 Task: Create a due date automation trigger when advanced on, on the monday before a card is due add fields with custom field "Resume" set to a date less than 1 days ago at 11:00 AM.
Action: Mouse moved to (1049, 305)
Screenshot: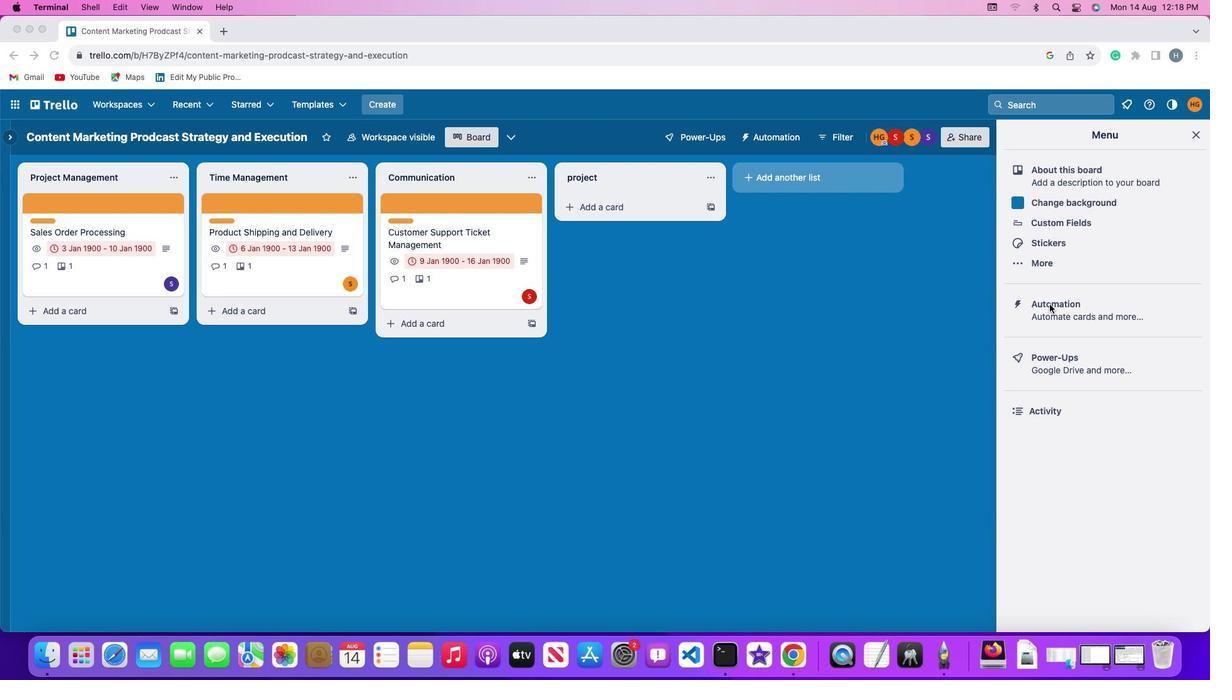 
Action: Mouse pressed left at (1049, 305)
Screenshot: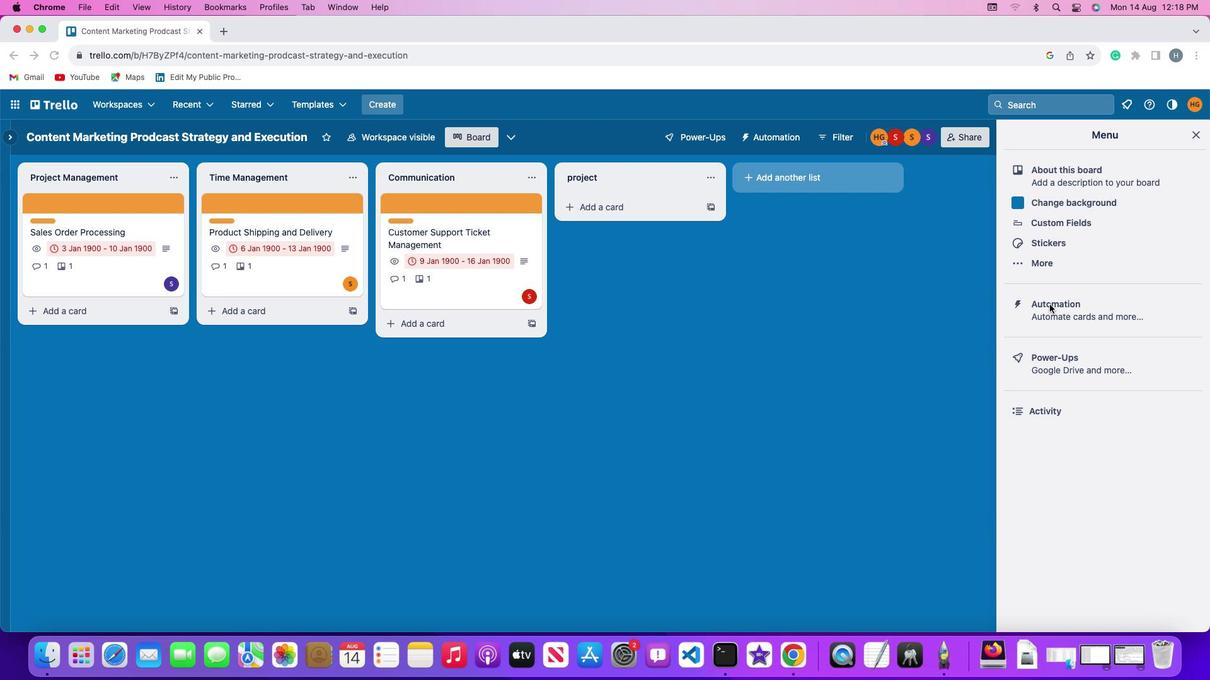 
Action: Mouse pressed left at (1049, 305)
Screenshot: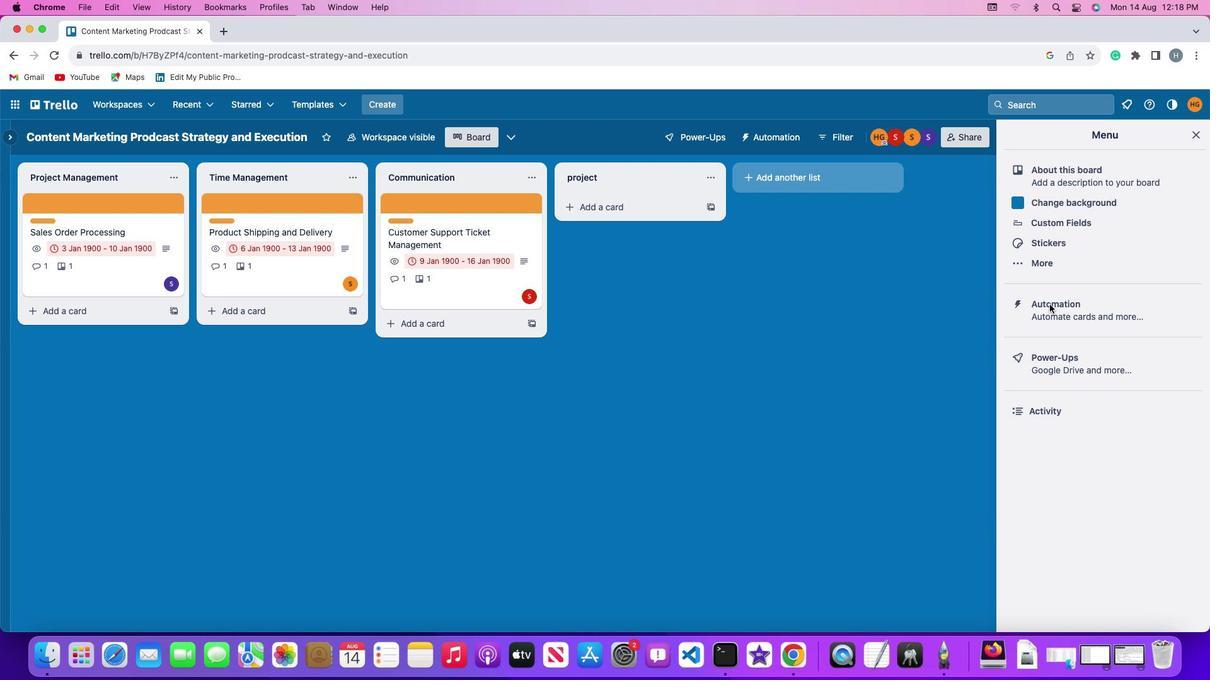 
Action: Mouse moved to (63, 298)
Screenshot: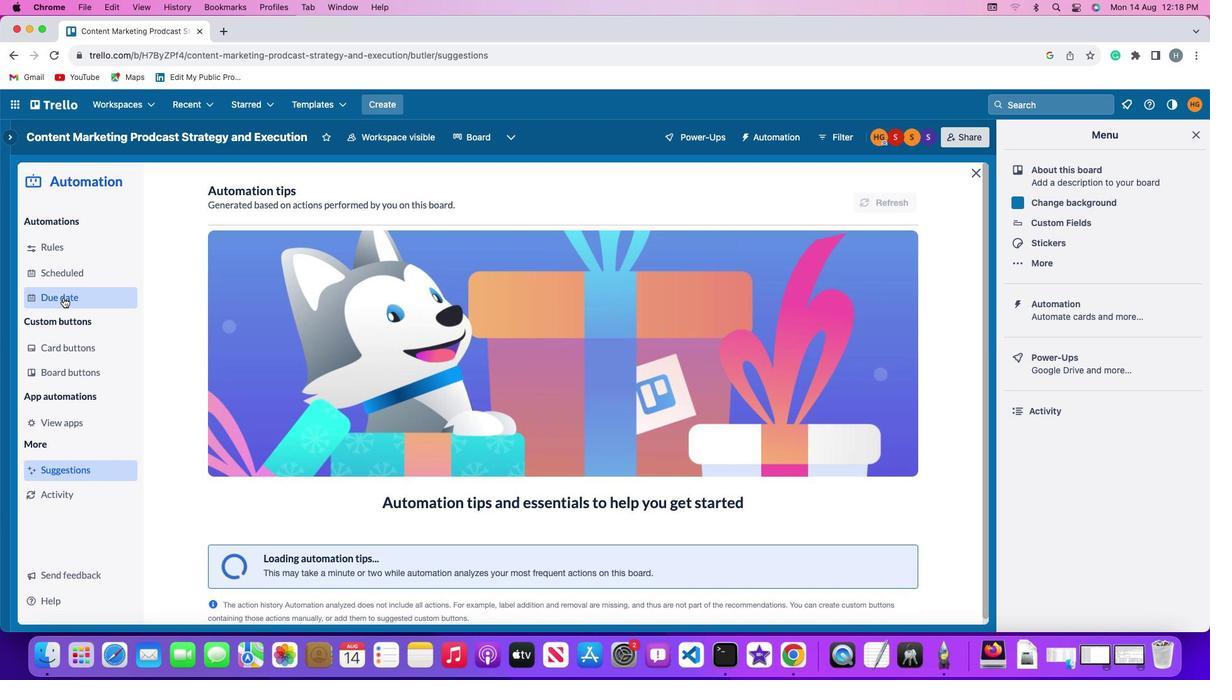 
Action: Mouse pressed left at (63, 298)
Screenshot: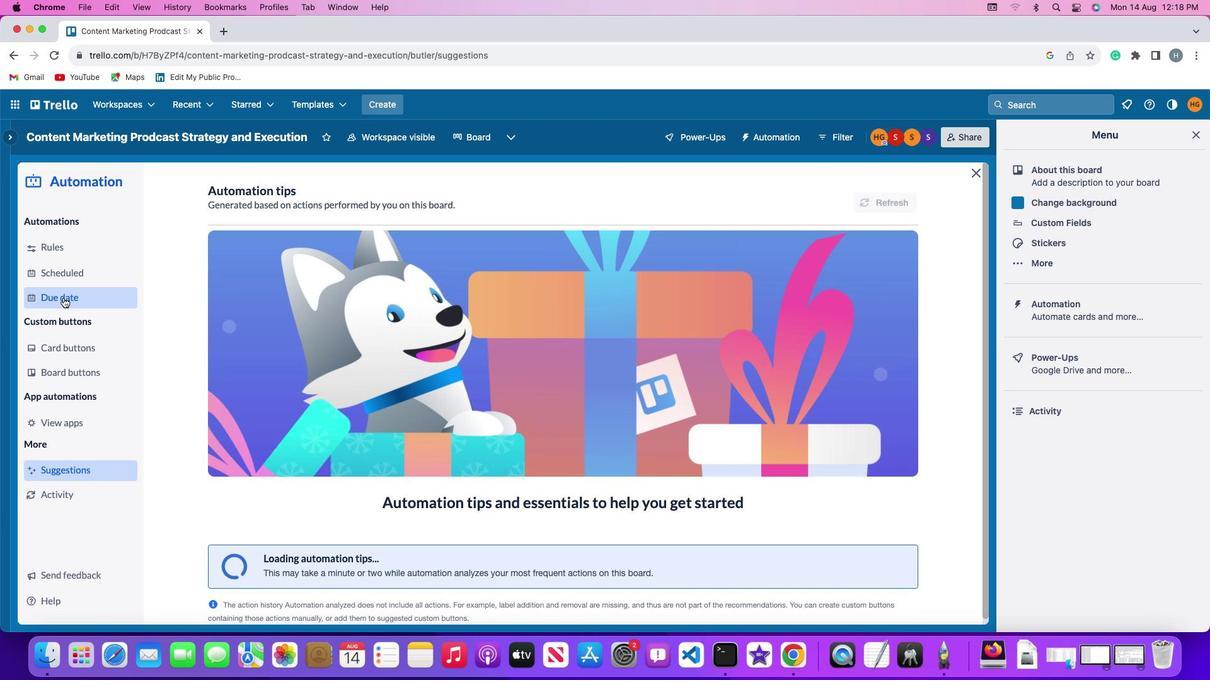 
Action: Mouse moved to (832, 194)
Screenshot: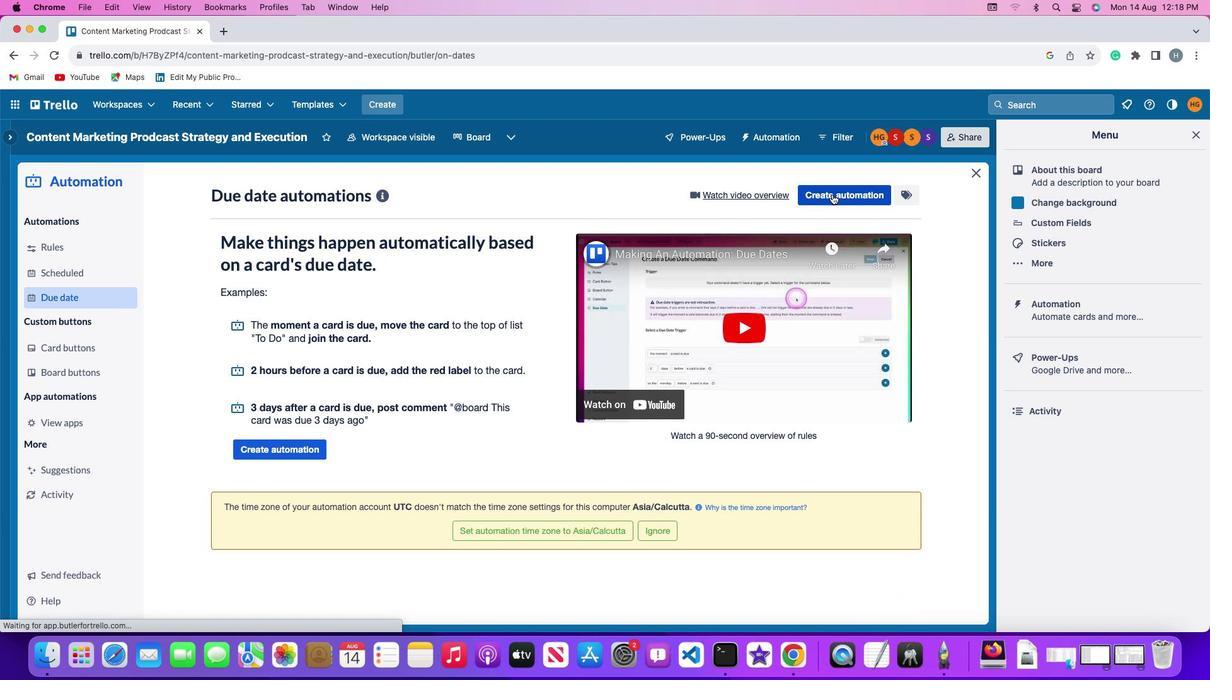
Action: Mouse pressed left at (832, 194)
Screenshot: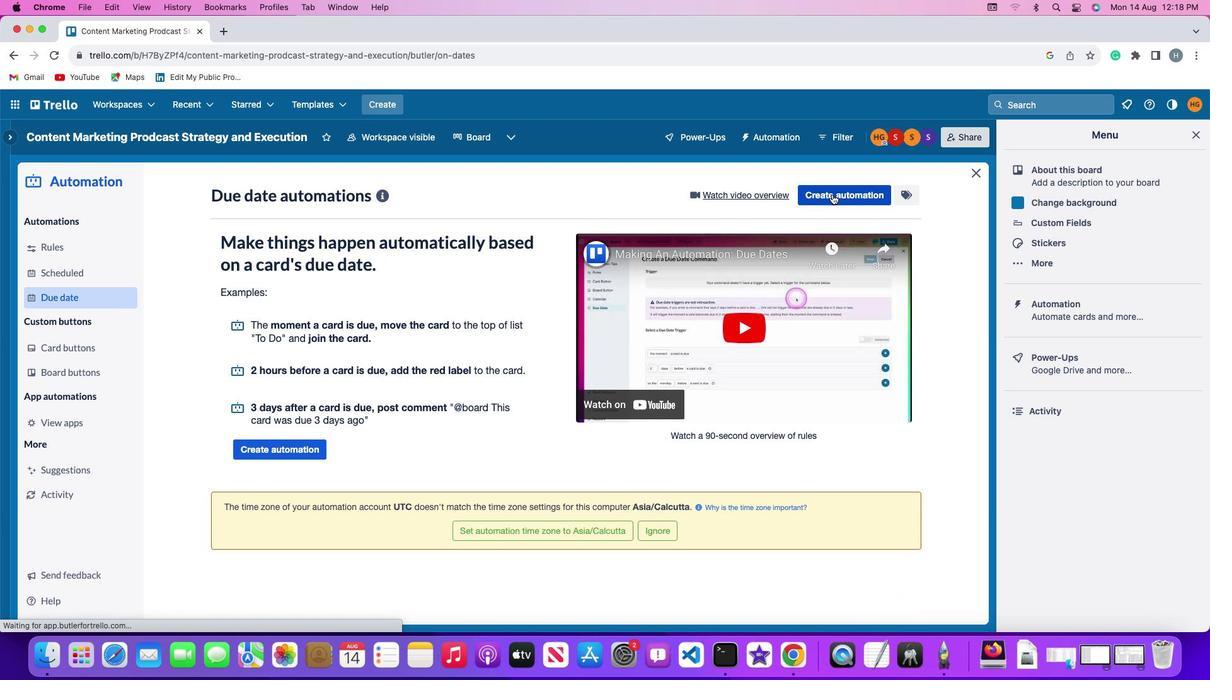 
Action: Mouse moved to (244, 320)
Screenshot: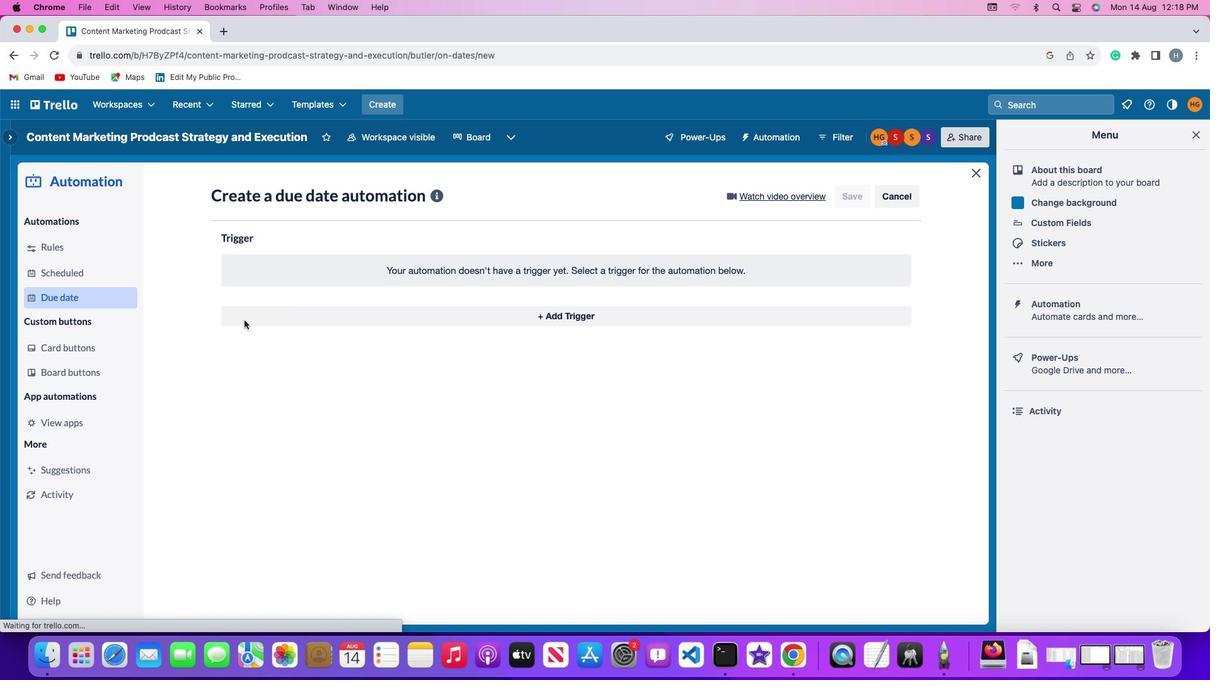 
Action: Mouse pressed left at (244, 320)
Screenshot: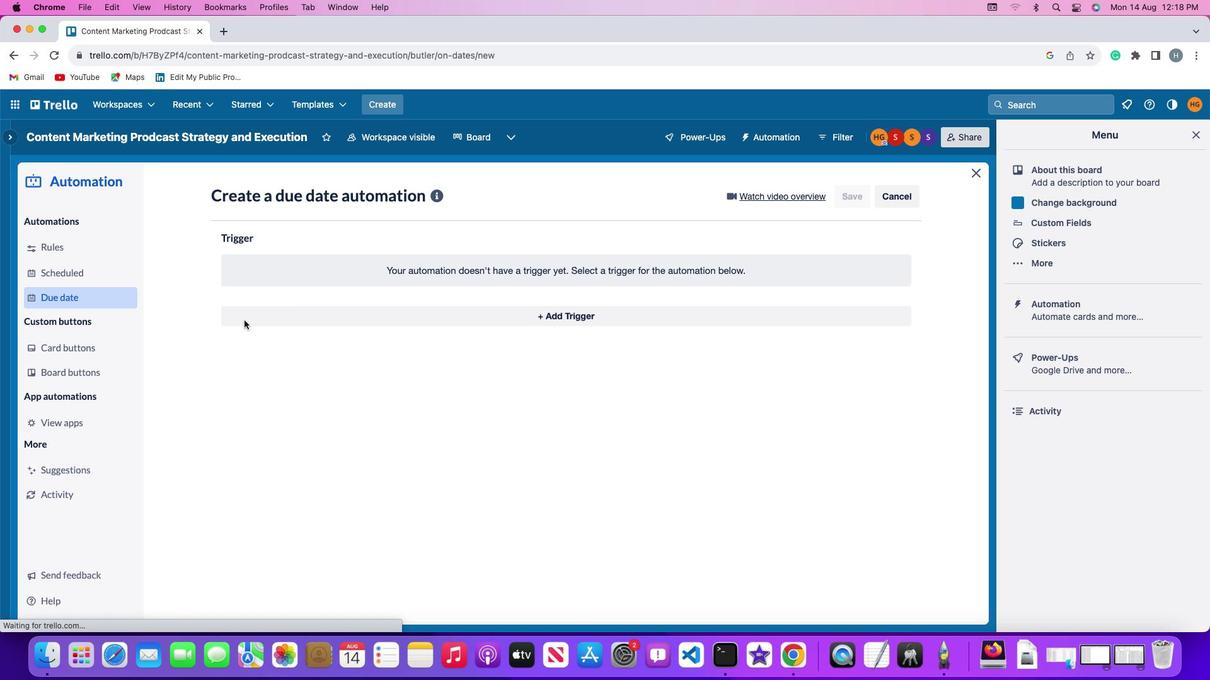 
Action: Mouse moved to (289, 545)
Screenshot: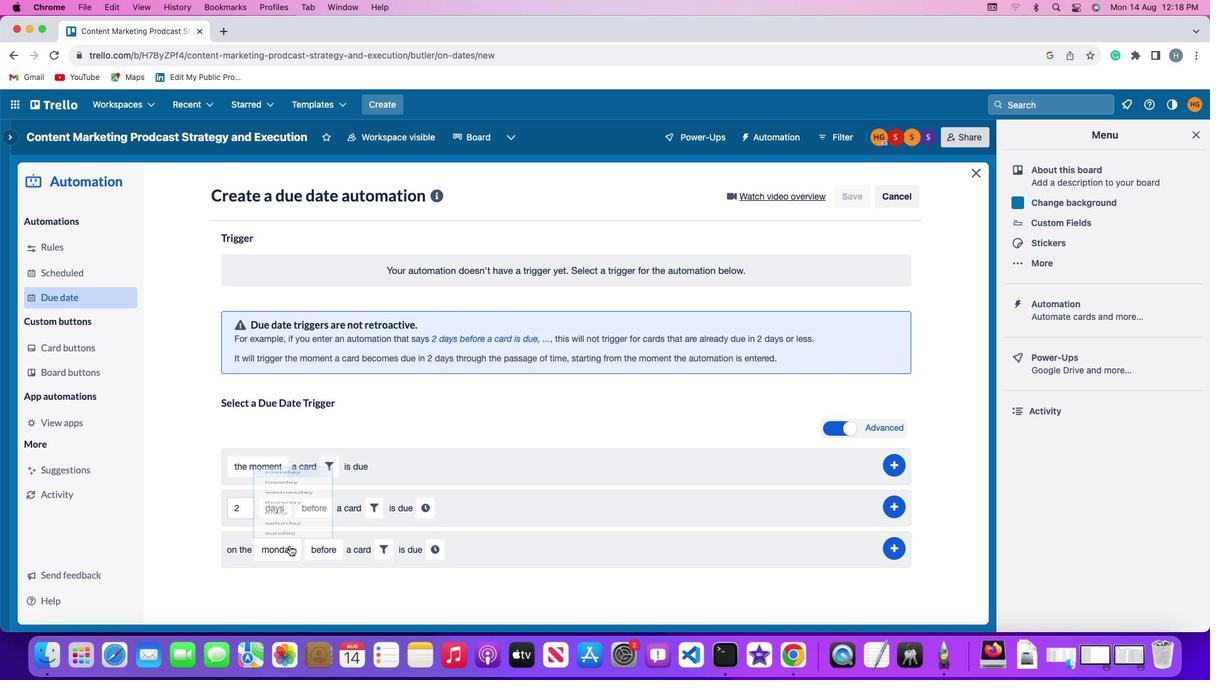 
Action: Mouse pressed left at (289, 545)
Screenshot: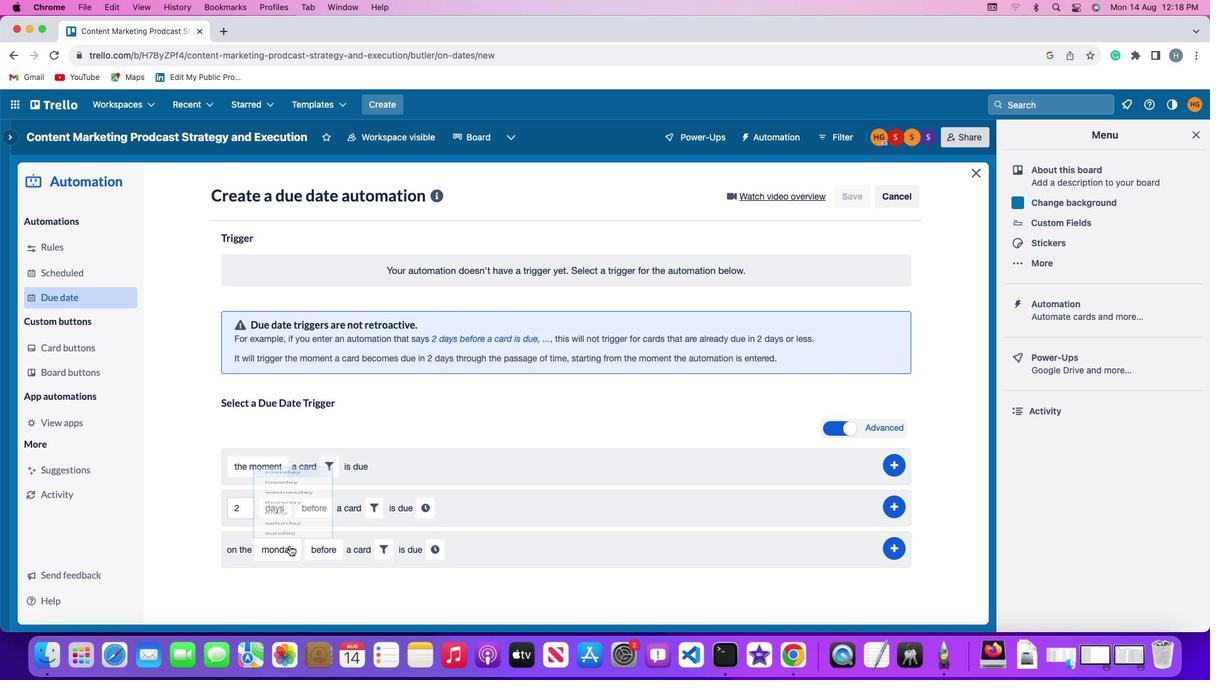 
Action: Mouse moved to (298, 376)
Screenshot: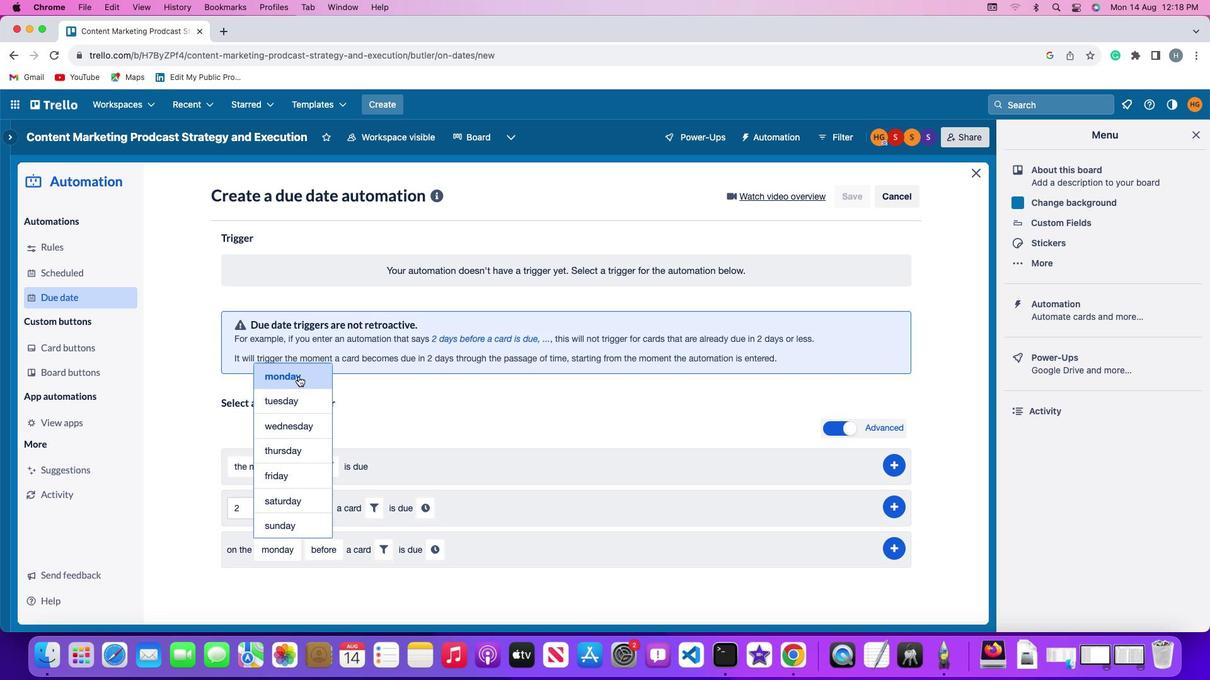 
Action: Mouse pressed left at (298, 376)
Screenshot: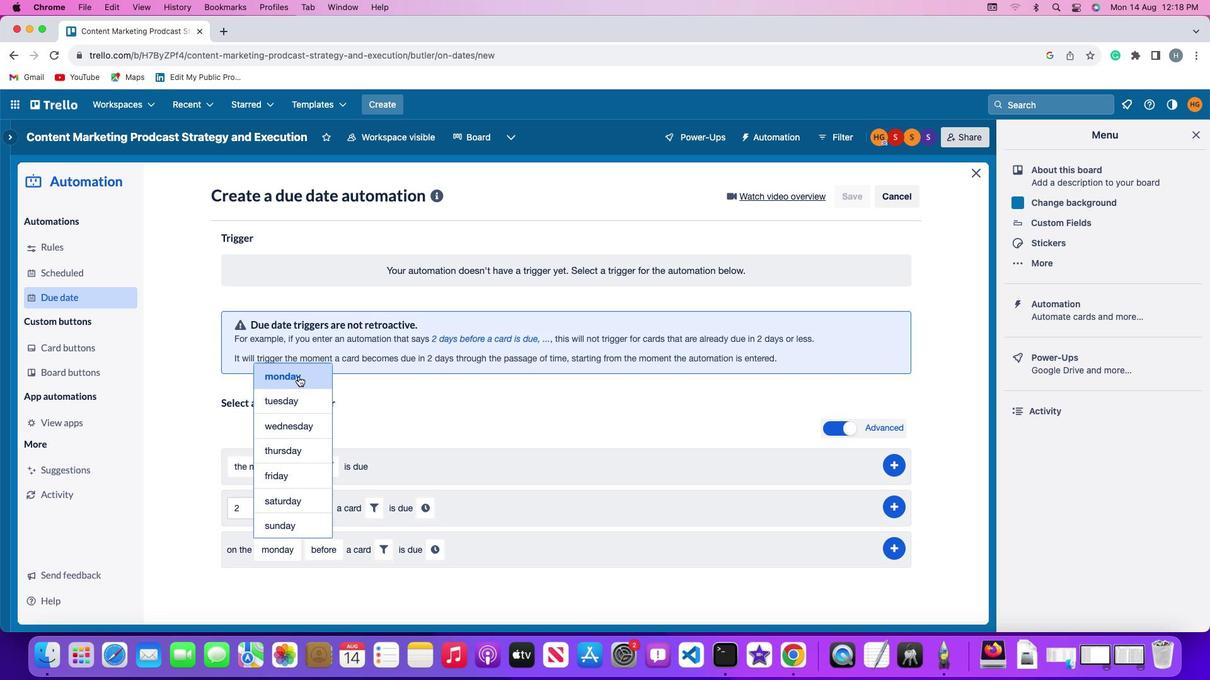 
Action: Mouse moved to (321, 550)
Screenshot: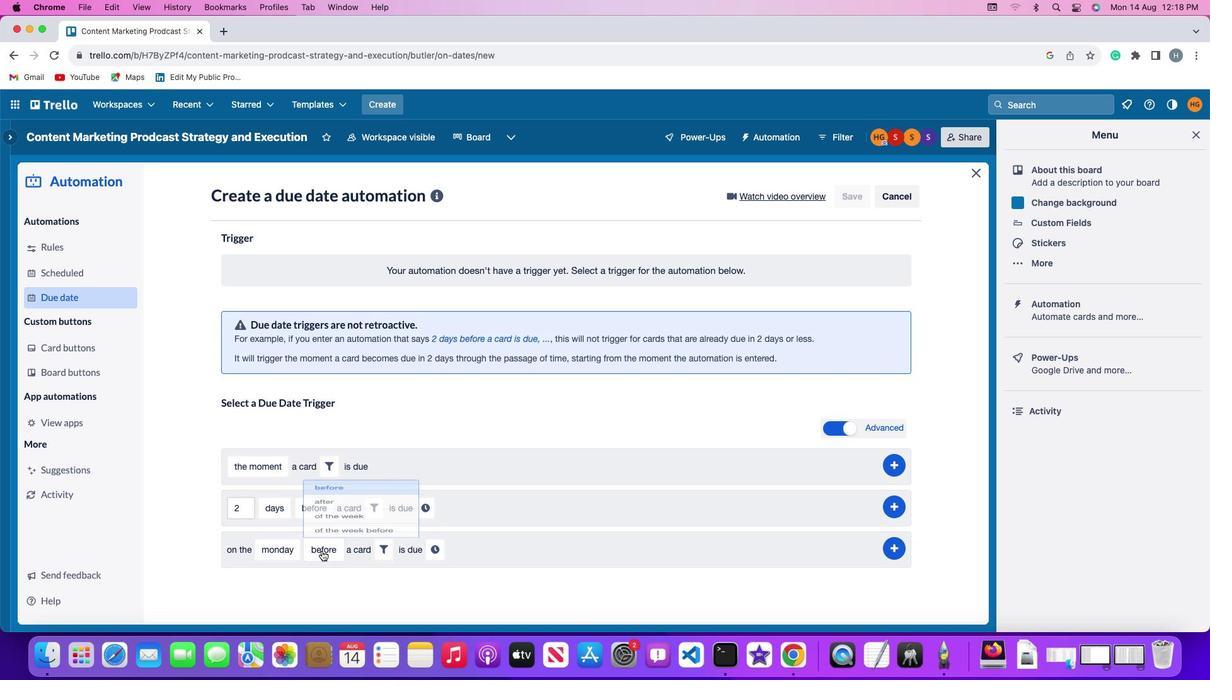
Action: Mouse pressed left at (321, 550)
Screenshot: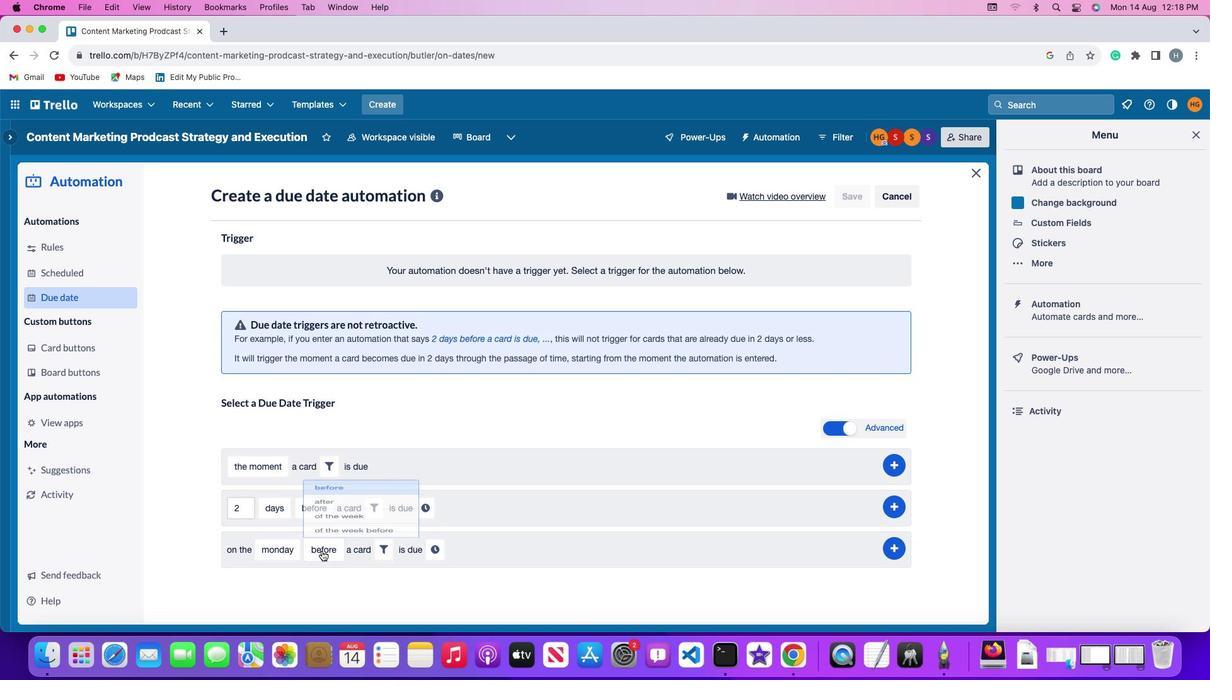 
Action: Mouse moved to (335, 451)
Screenshot: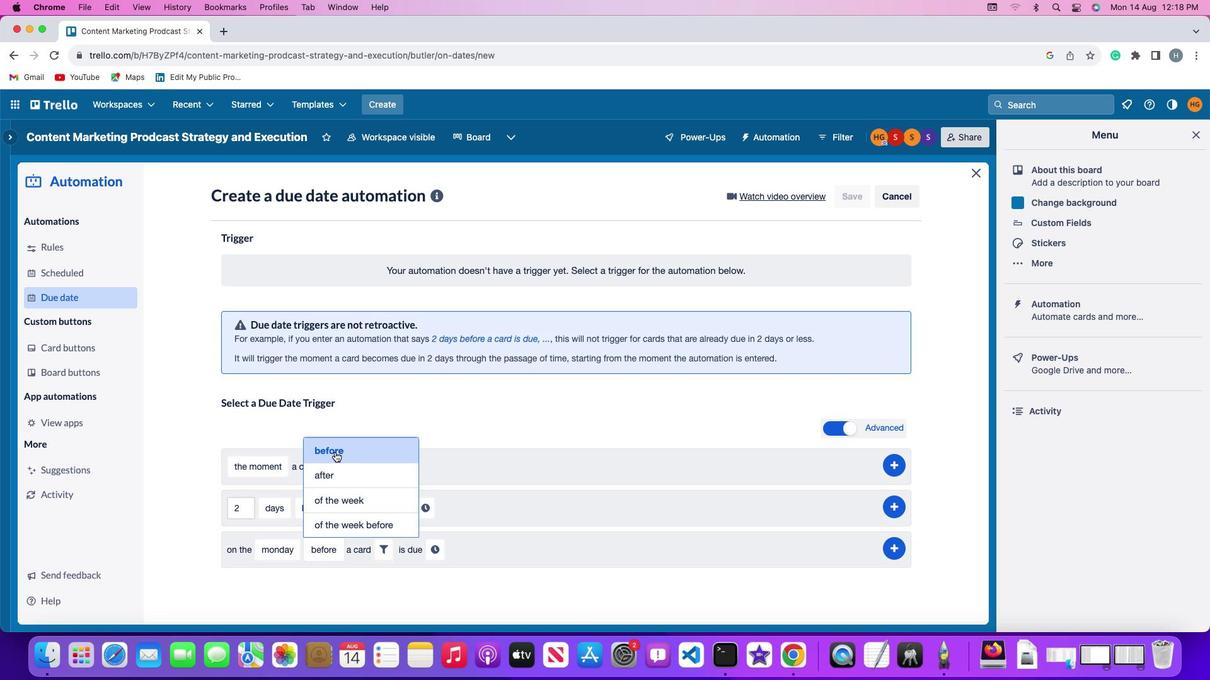 
Action: Mouse pressed left at (335, 451)
Screenshot: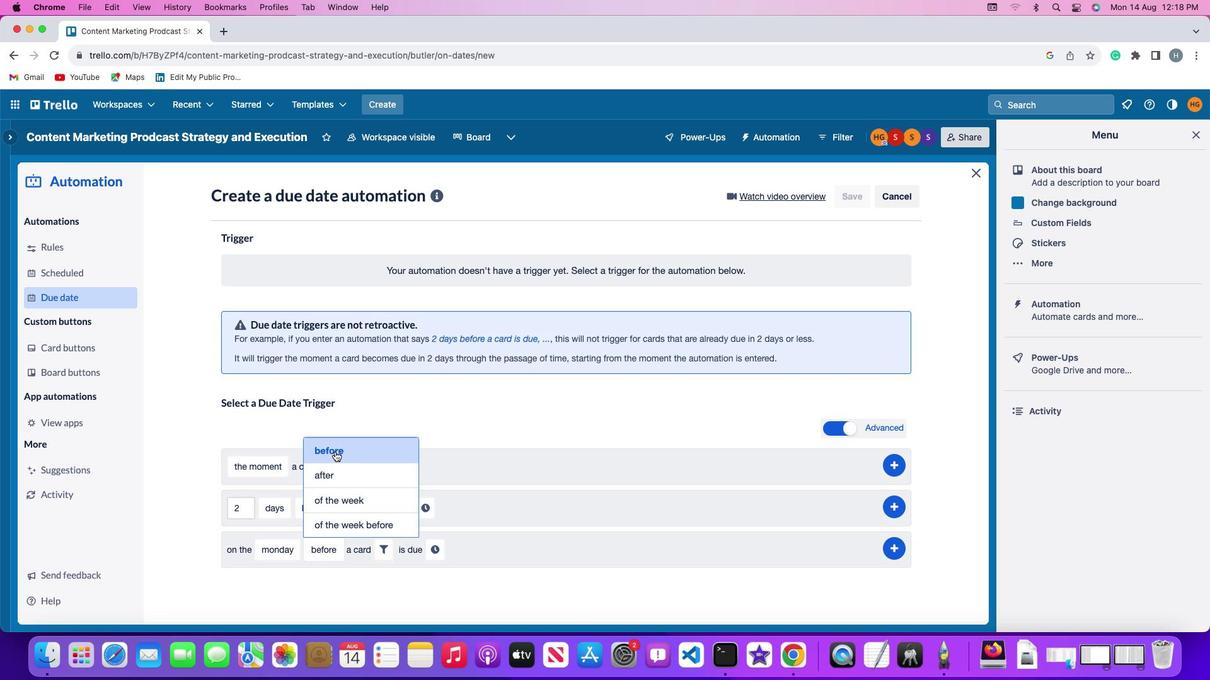 
Action: Mouse moved to (384, 547)
Screenshot: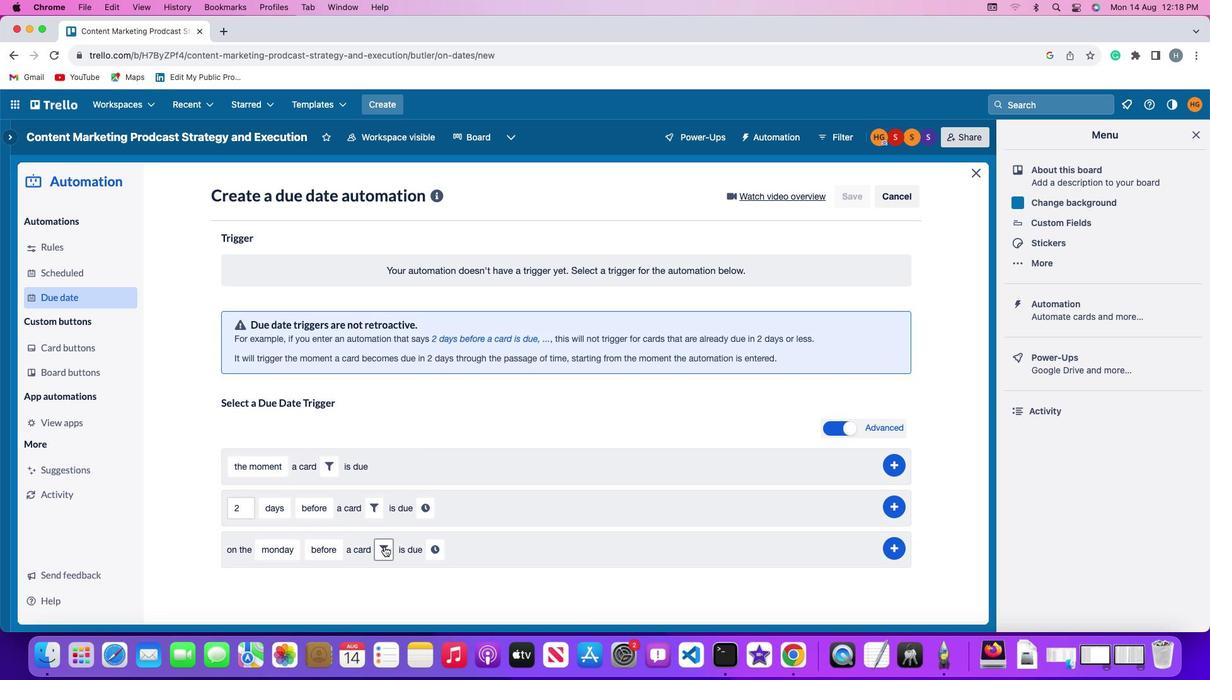 
Action: Mouse pressed left at (384, 547)
Screenshot: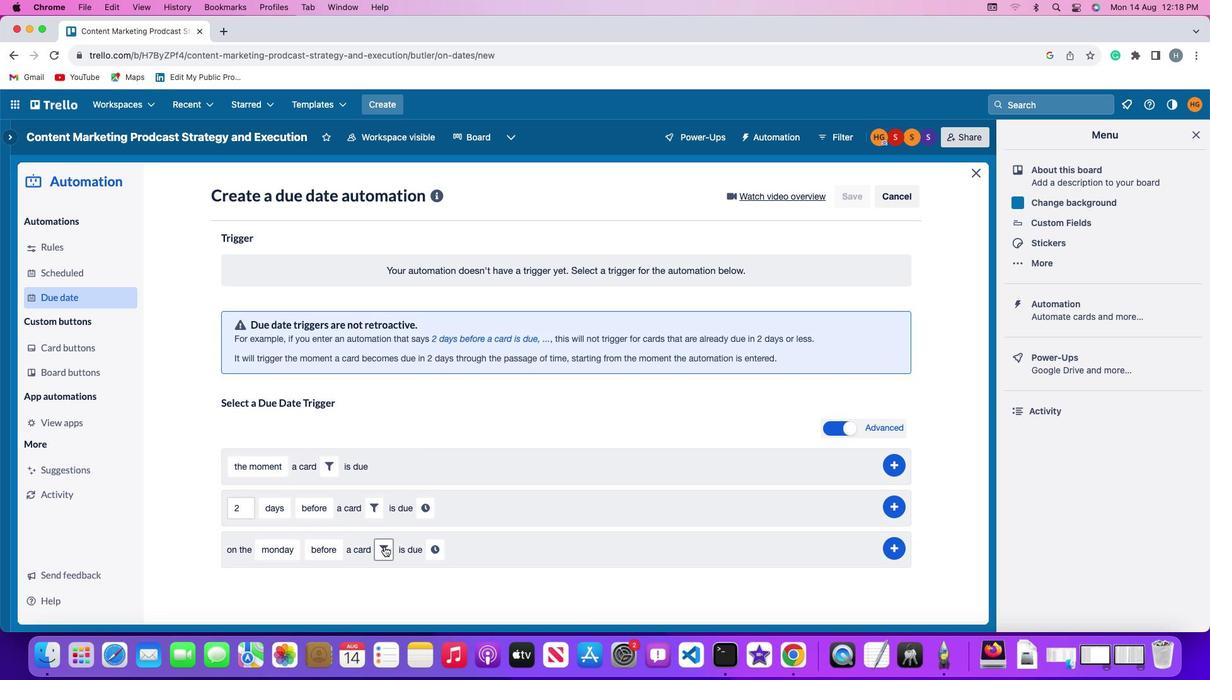 
Action: Mouse moved to (600, 588)
Screenshot: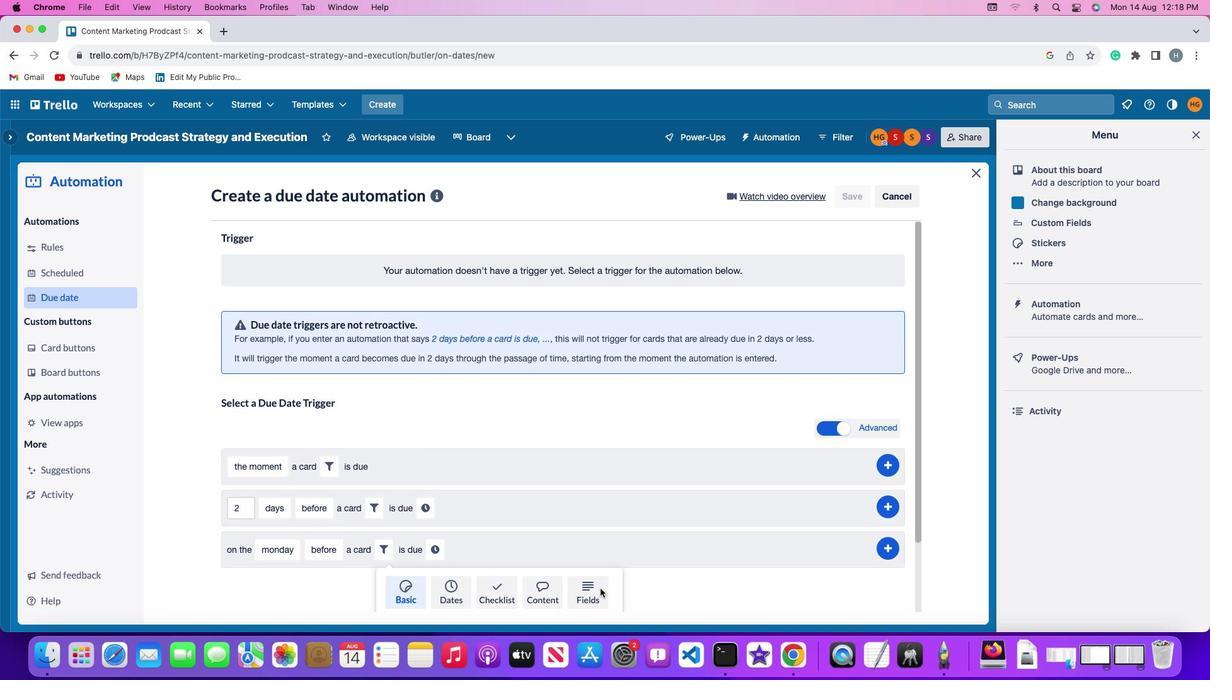 
Action: Mouse pressed left at (600, 588)
Screenshot: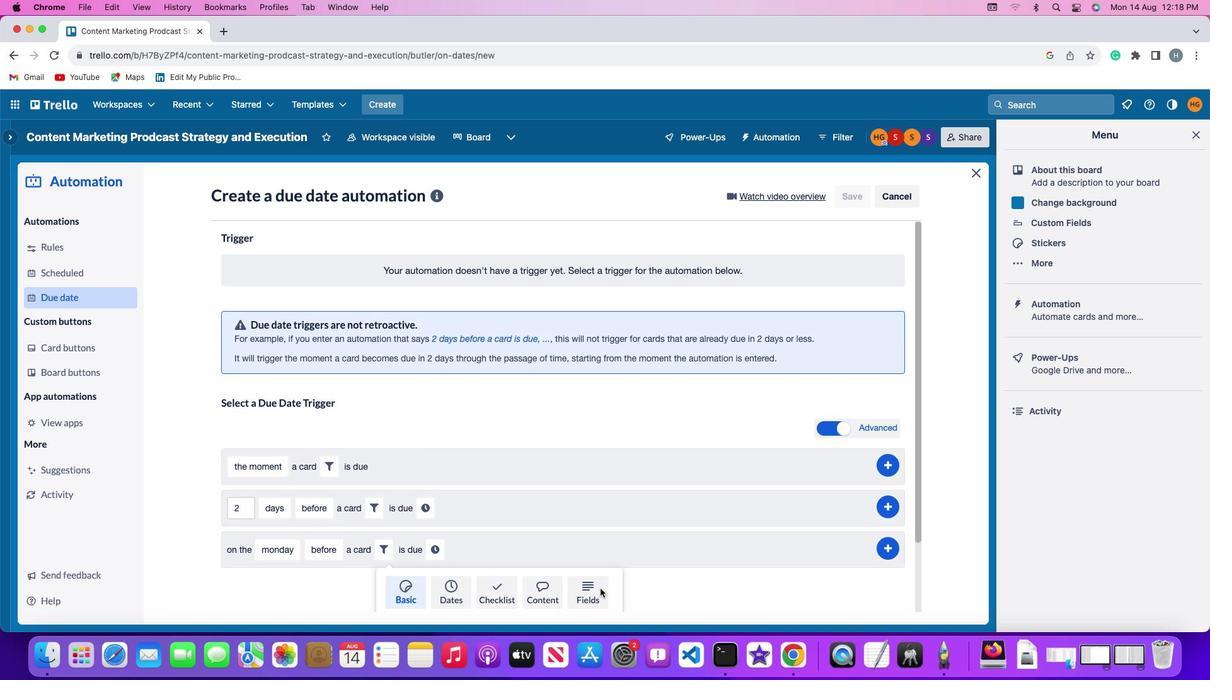 
Action: Mouse moved to (288, 586)
Screenshot: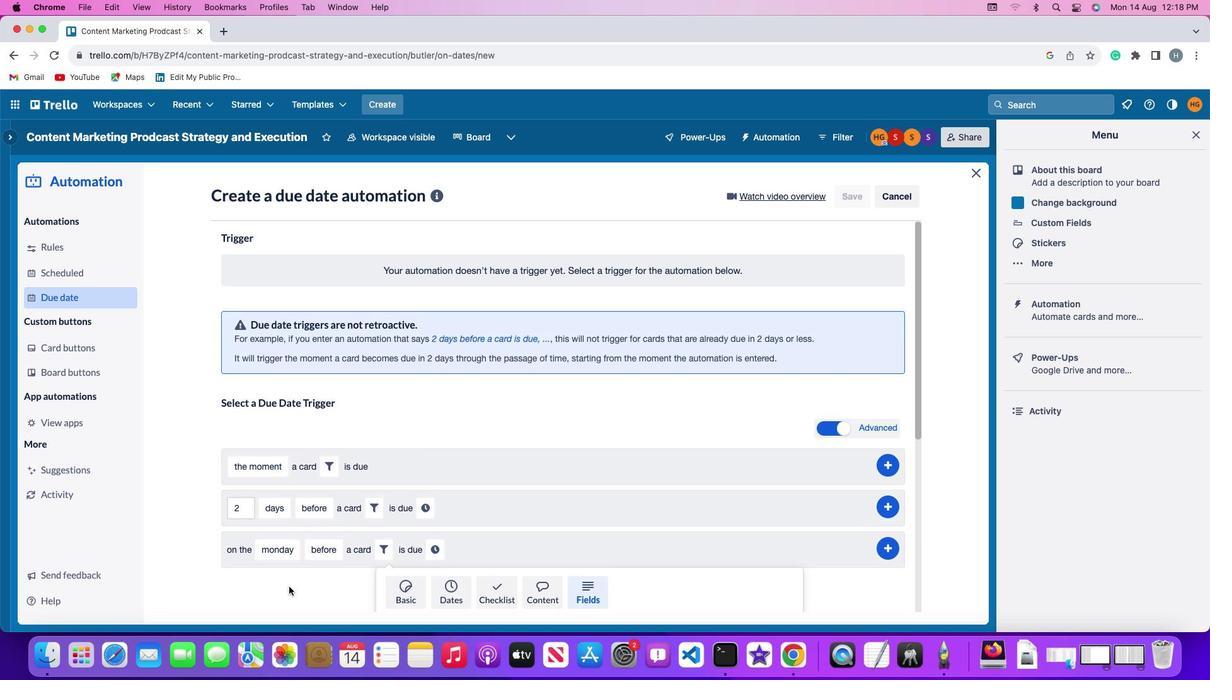 
Action: Mouse scrolled (288, 586) with delta (0, 0)
Screenshot: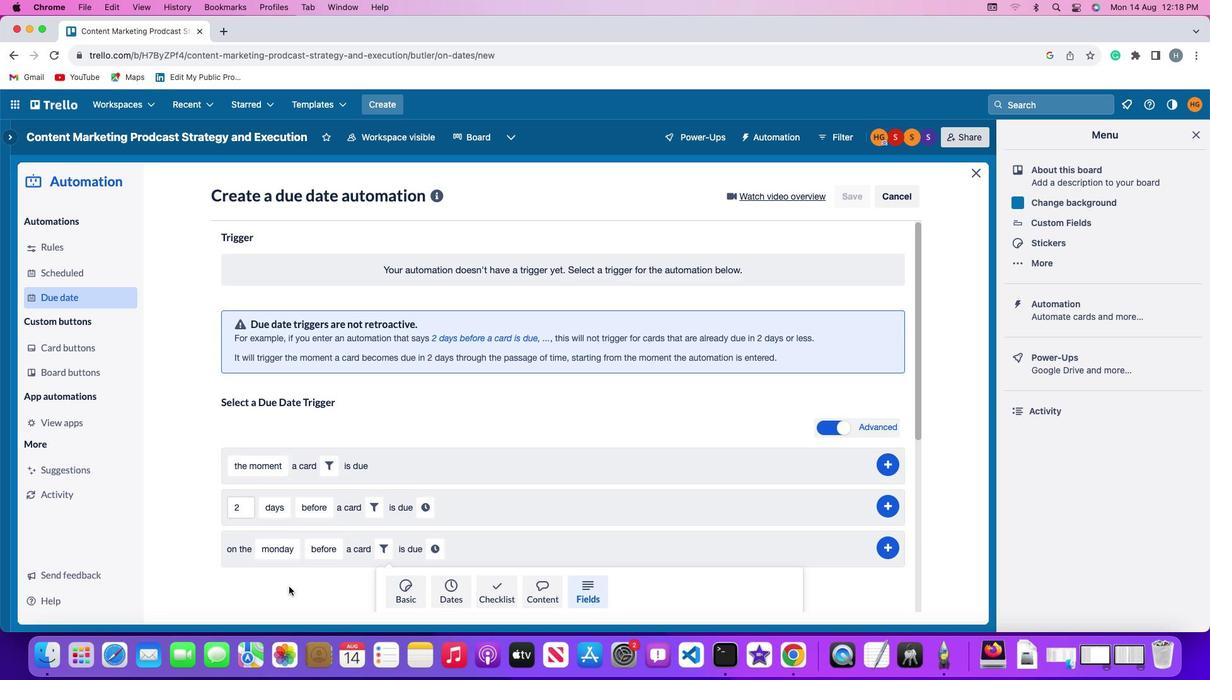 
Action: Mouse scrolled (288, 586) with delta (0, 0)
Screenshot: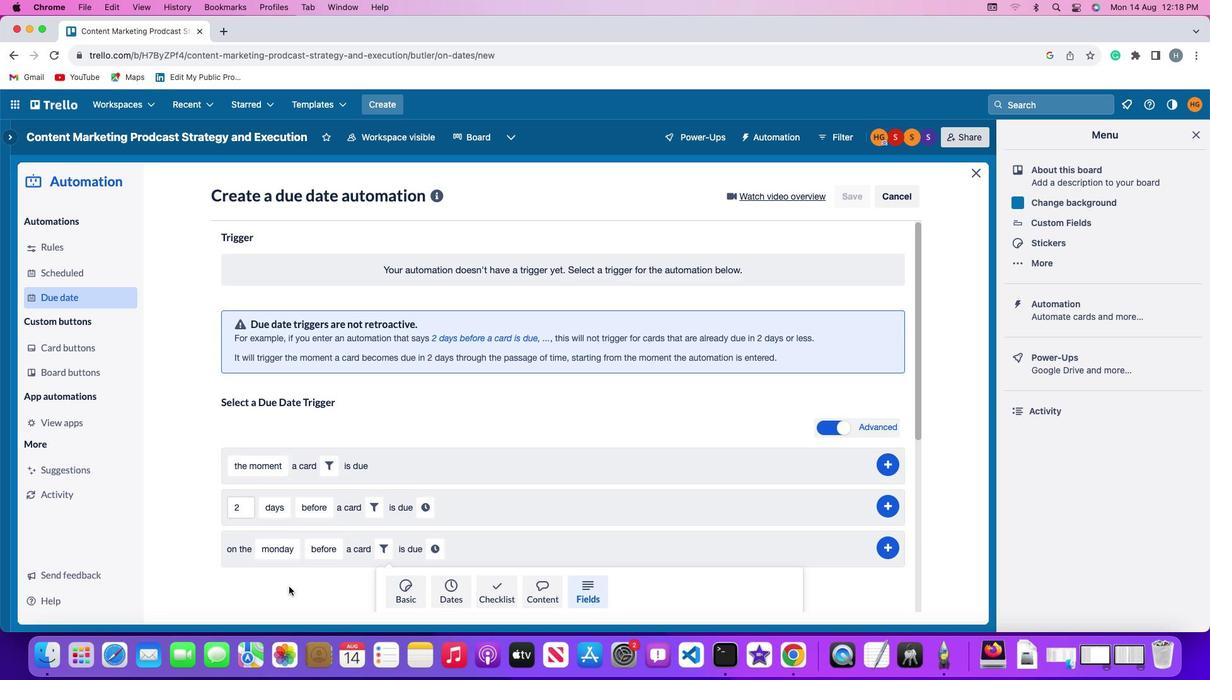 
Action: Mouse scrolled (288, 586) with delta (0, -1)
Screenshot: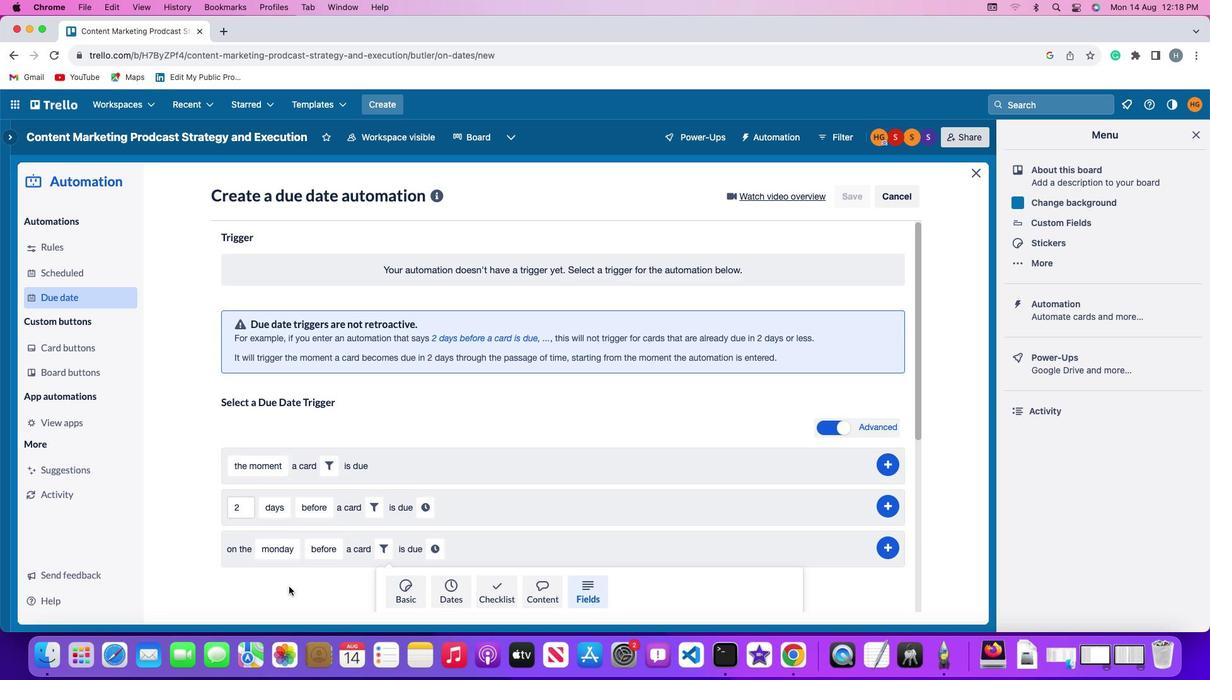 
Action: Mouse scrolled (288, 586) with delta (0, -3)
Screenshot: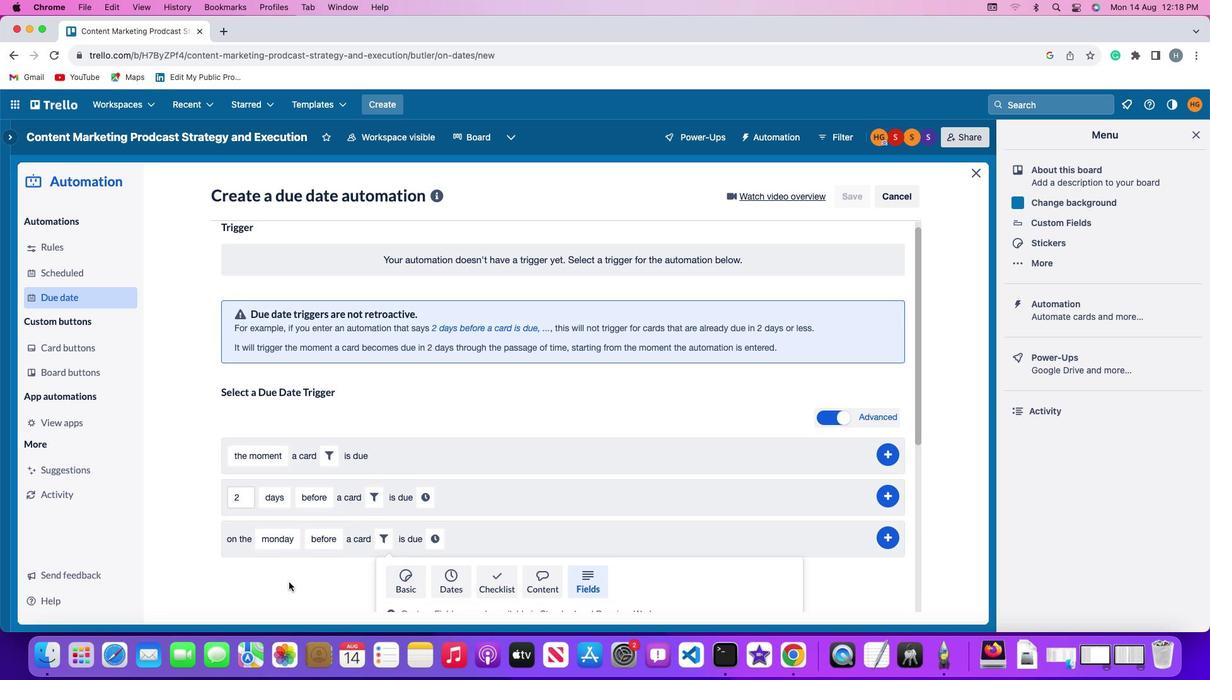
Action: Mouse moved to (288, 582)
Screenshot: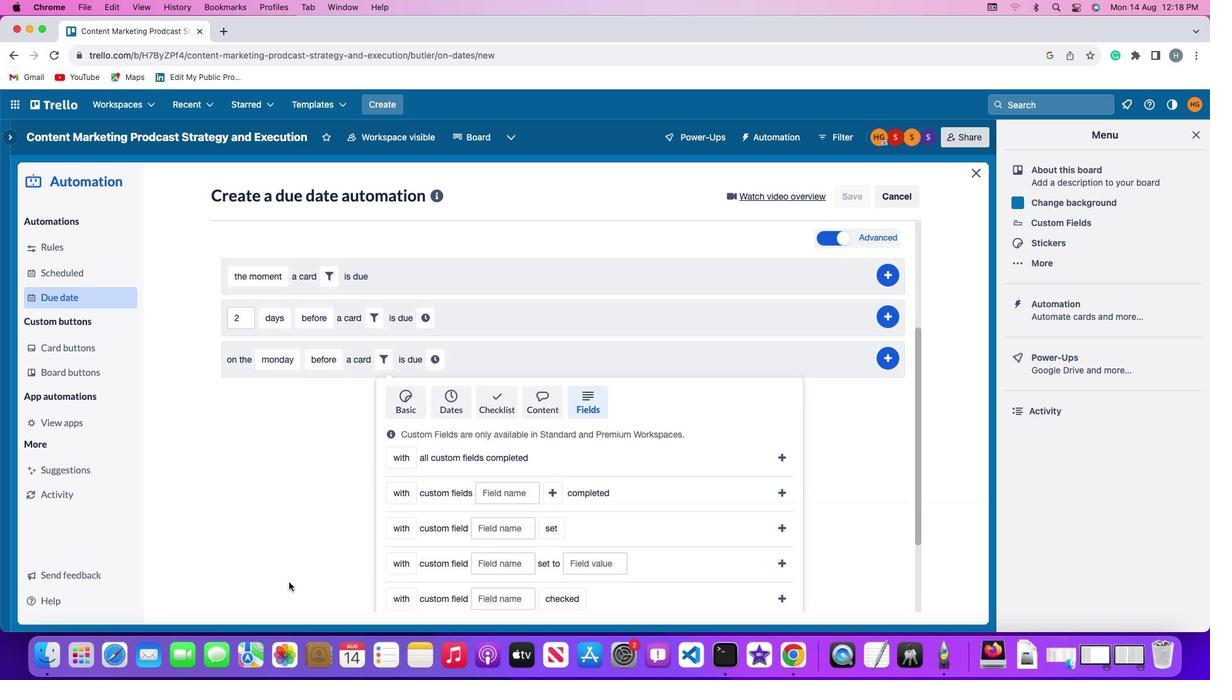 
Action: Mouse scrolled (288, 582) with delta (0, -3)
Screenshot: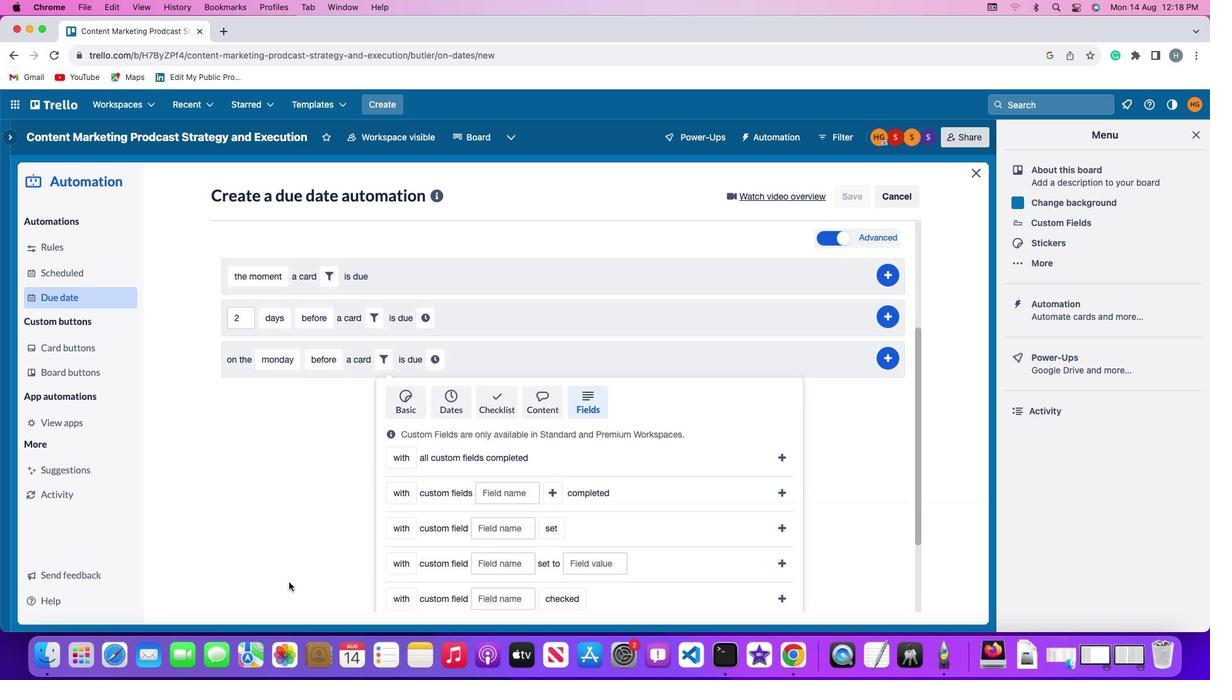 
Action: Mouse scrolled (288, 582) with delta (0, 0)
Screenshot: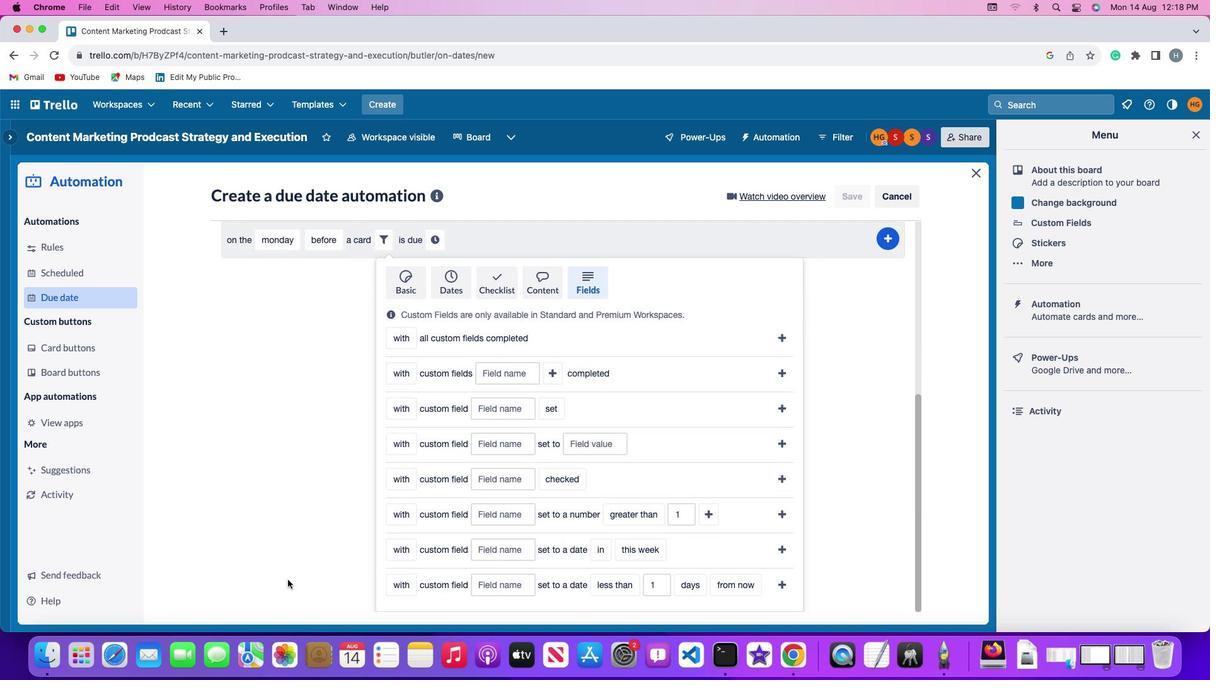 
Action: Mouse scrolled (288, 582) with delta (0, 0)
Screenshot: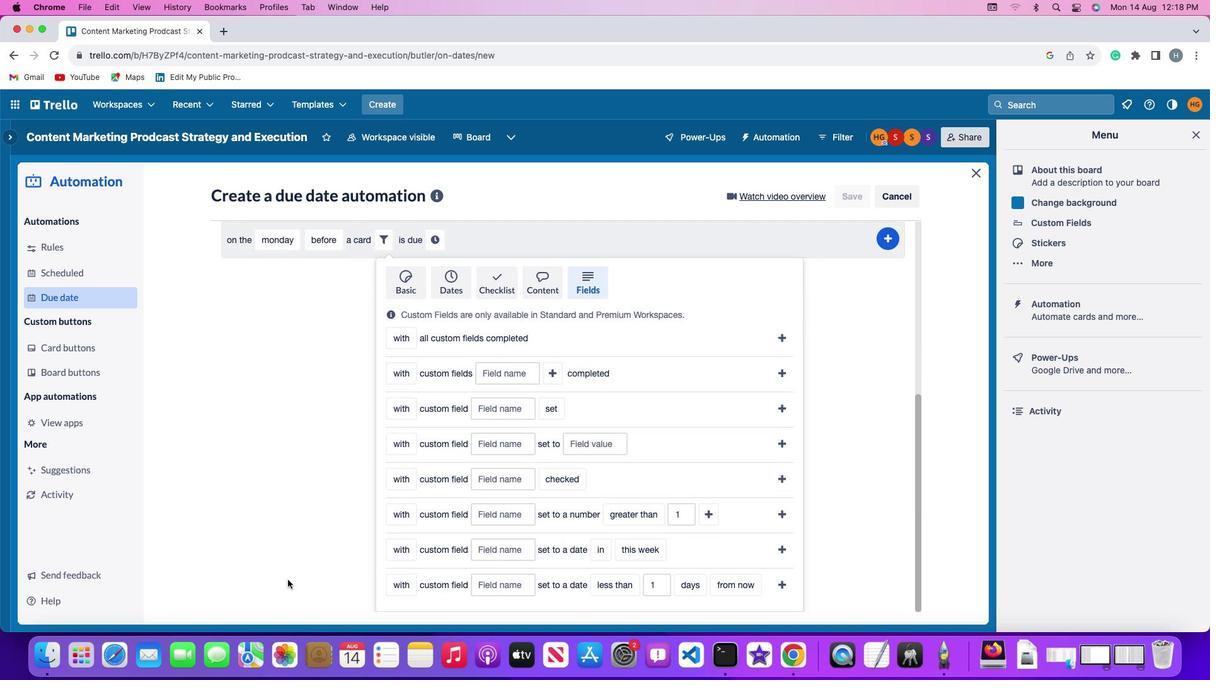 
Action: Mouse moved to (288, 582)
Screenshot: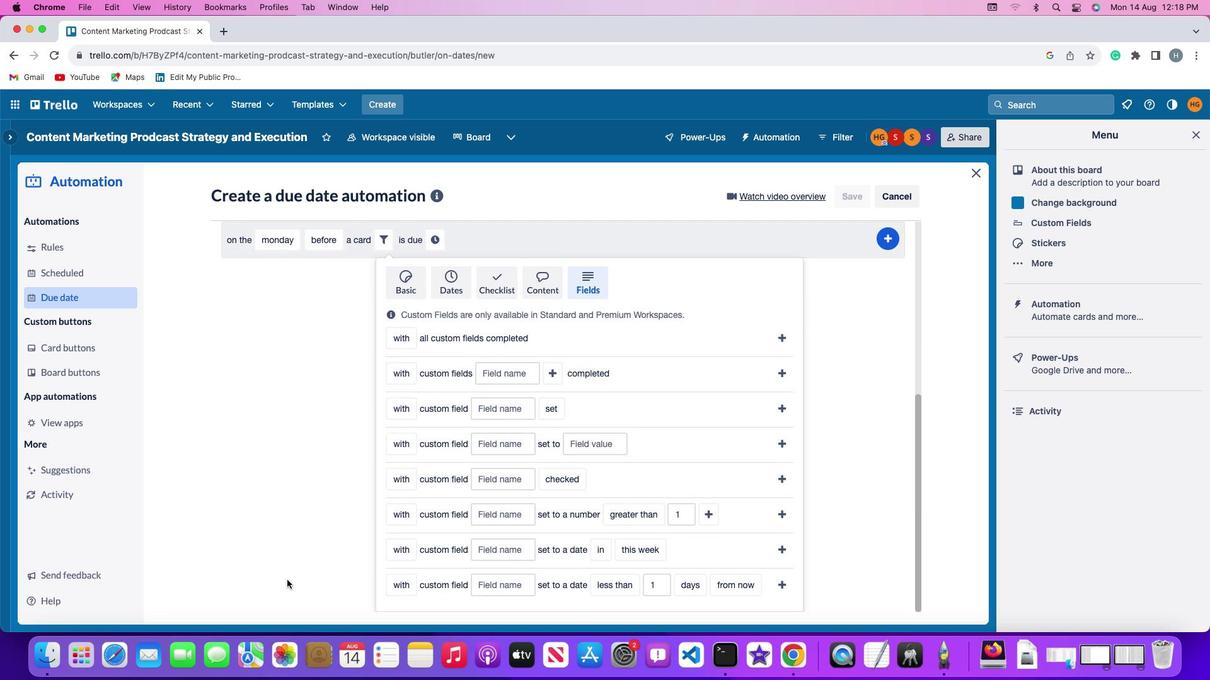 
Action: Mouse scrolled (288, 582) with delta (0, -1)
Screenshot: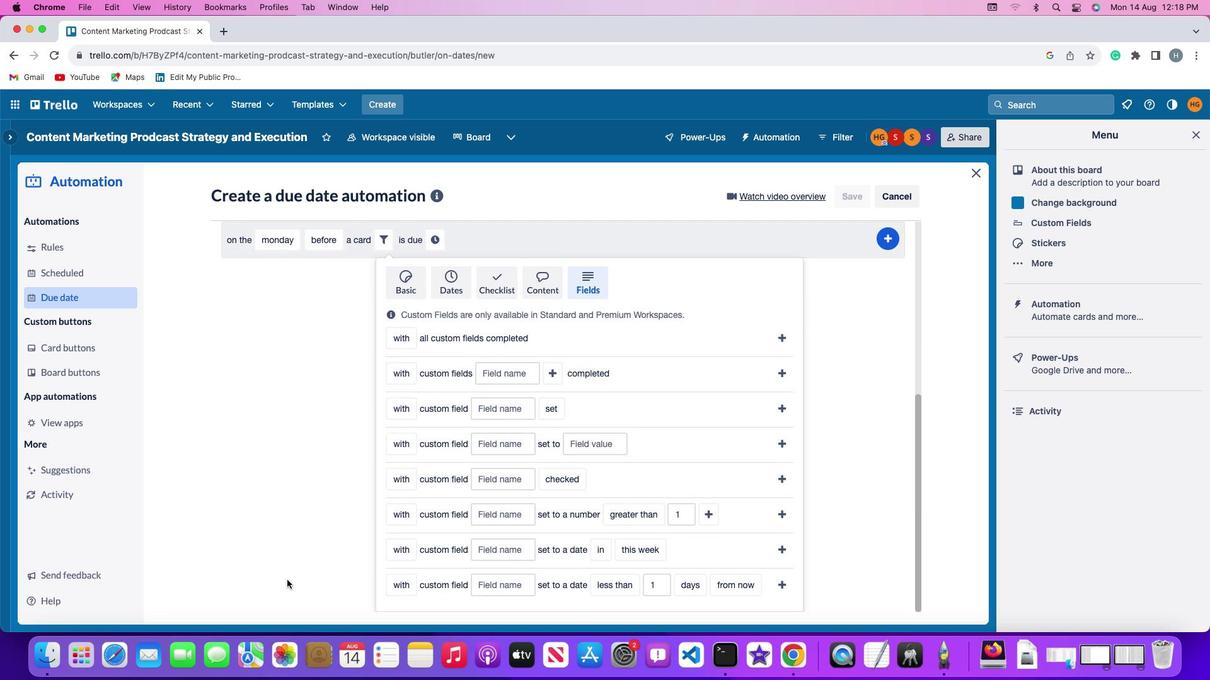 
Action: Mouse moved to (287, 580)
Screenshot: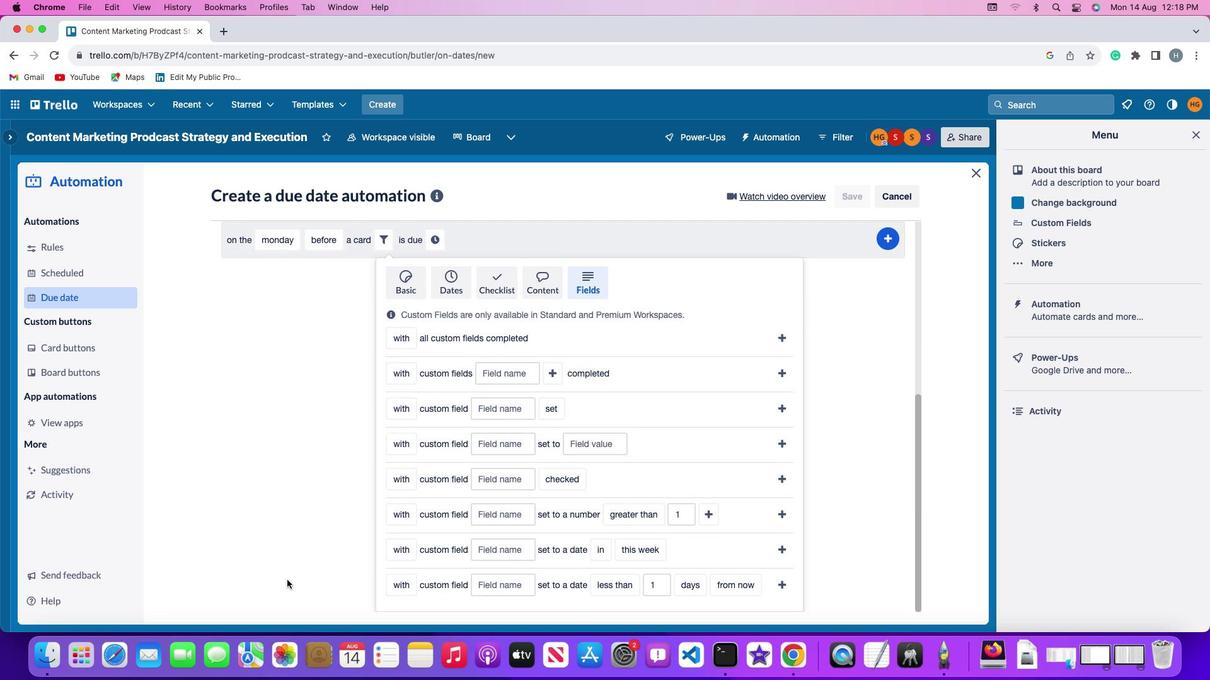 
Action: Mouse scrolled (287, 580) with delta (0, -3)
Screenshot: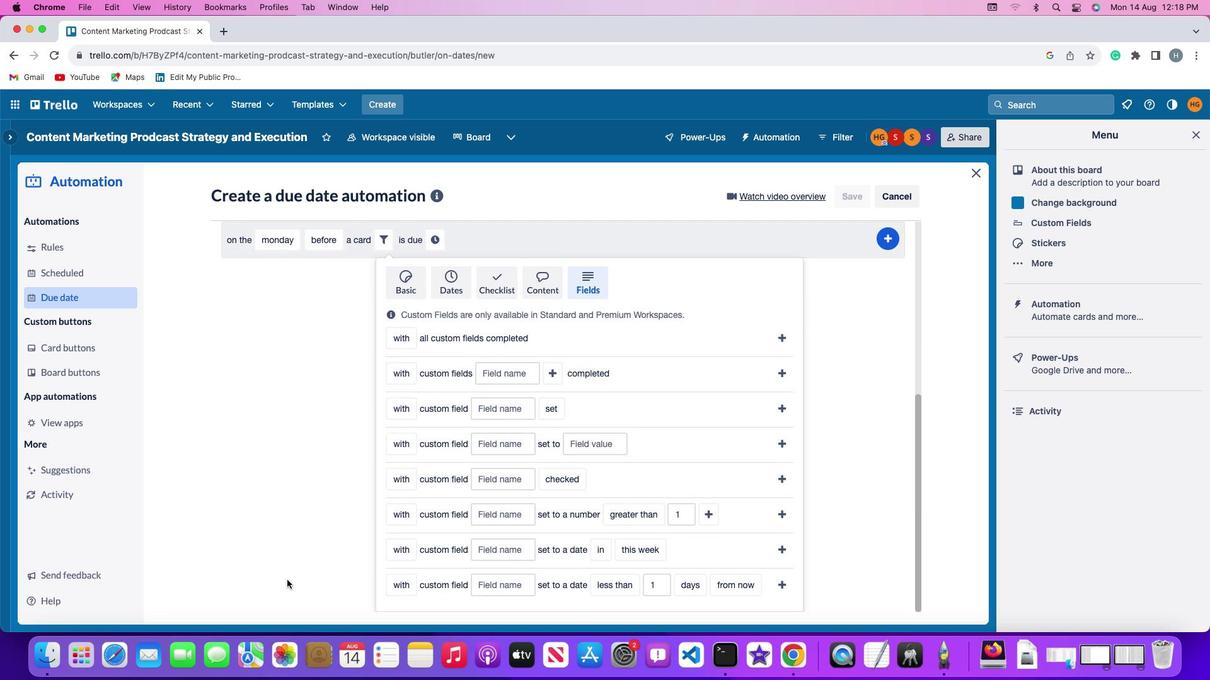 
Action: Mouse moved to (287, 580)
Screenshot: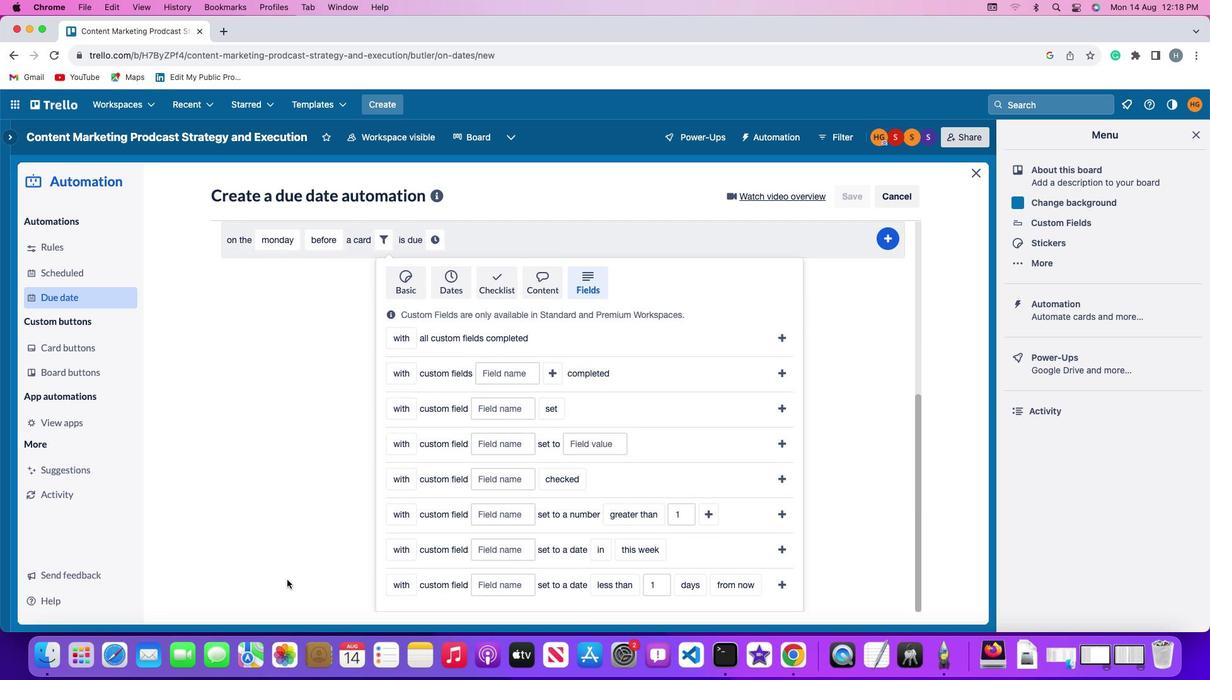 
Action: Mouse scrolled (287, 580) with delta (0, -3)
Screenshot: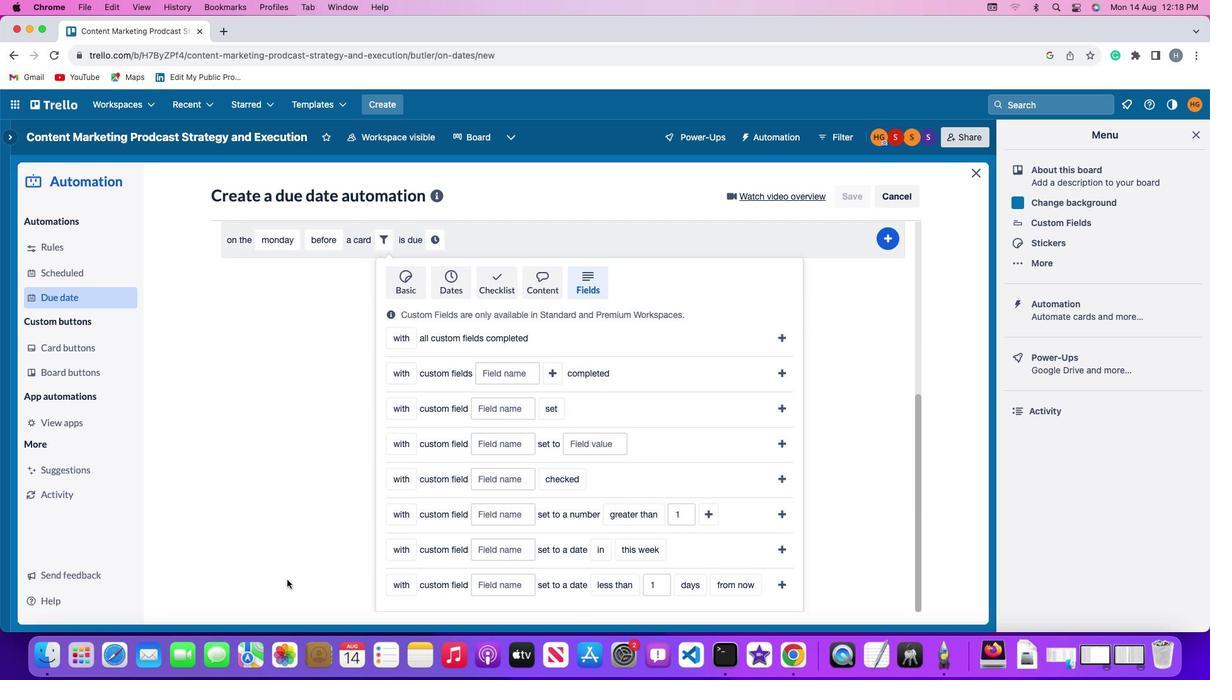 
Action: Mouse moved to (410, 584)
Screenshot: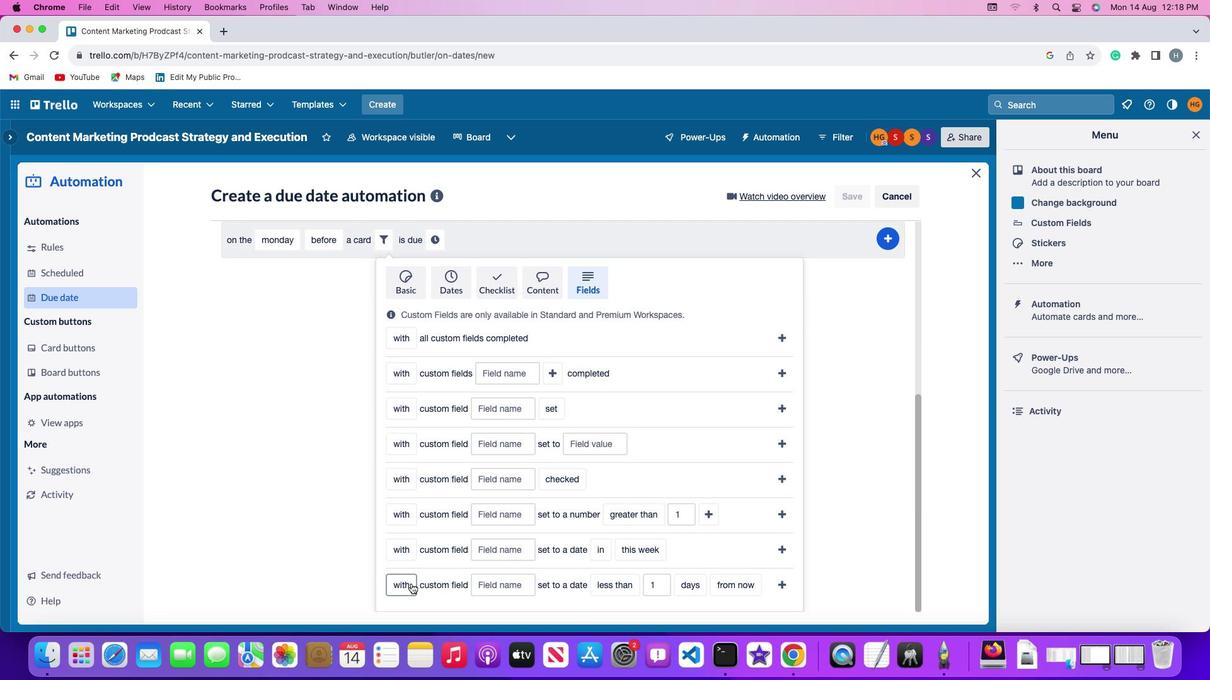 
Action: Mouse pressed left at (410, 584)
Screenshot: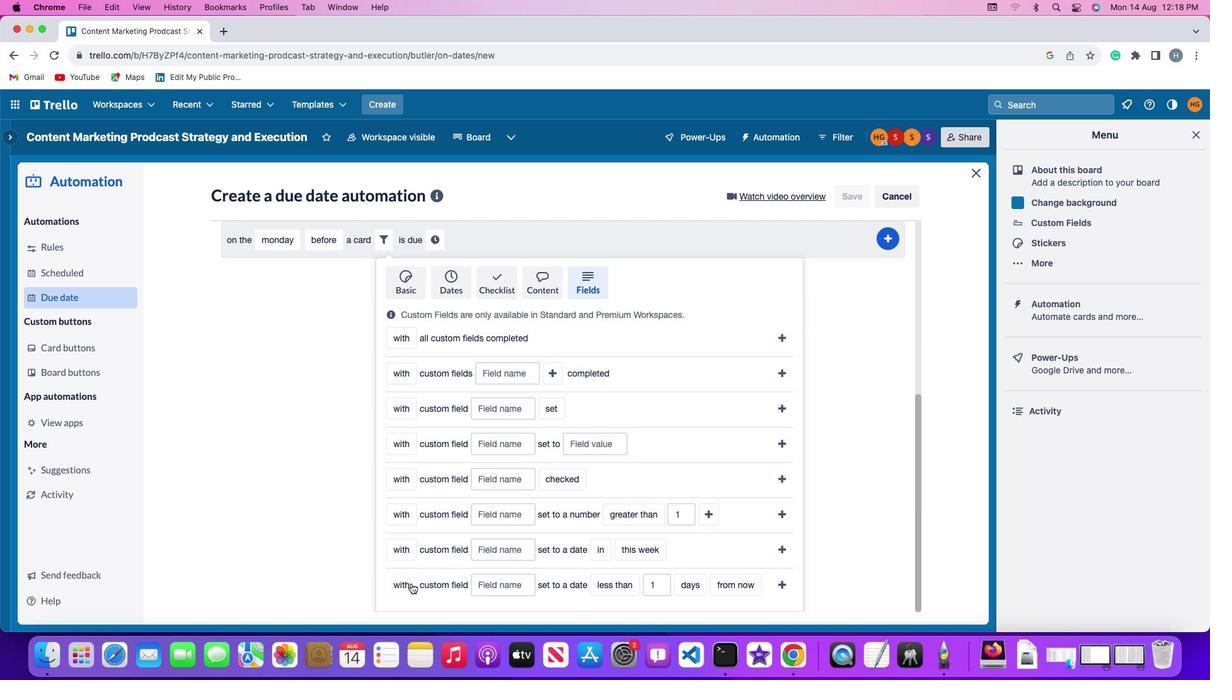 
Action: Mouse moved to (413, 531)
Screenshot: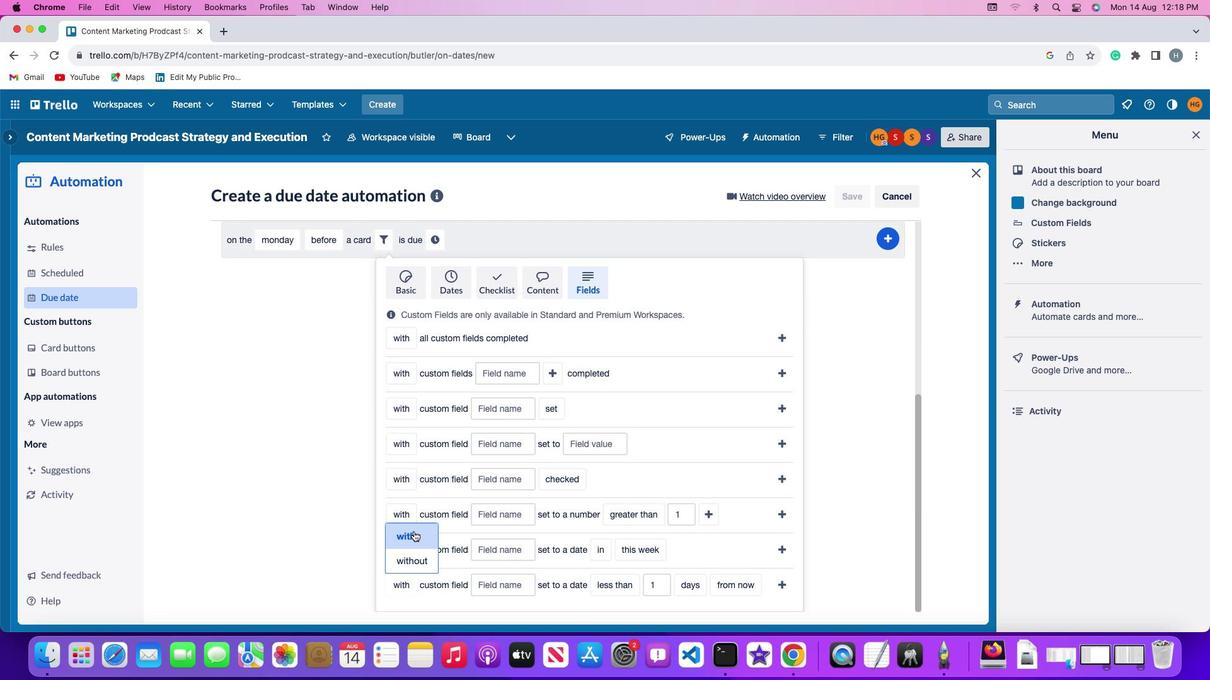 
Action: Mouse pressed left at (413, 531)
Screenshot: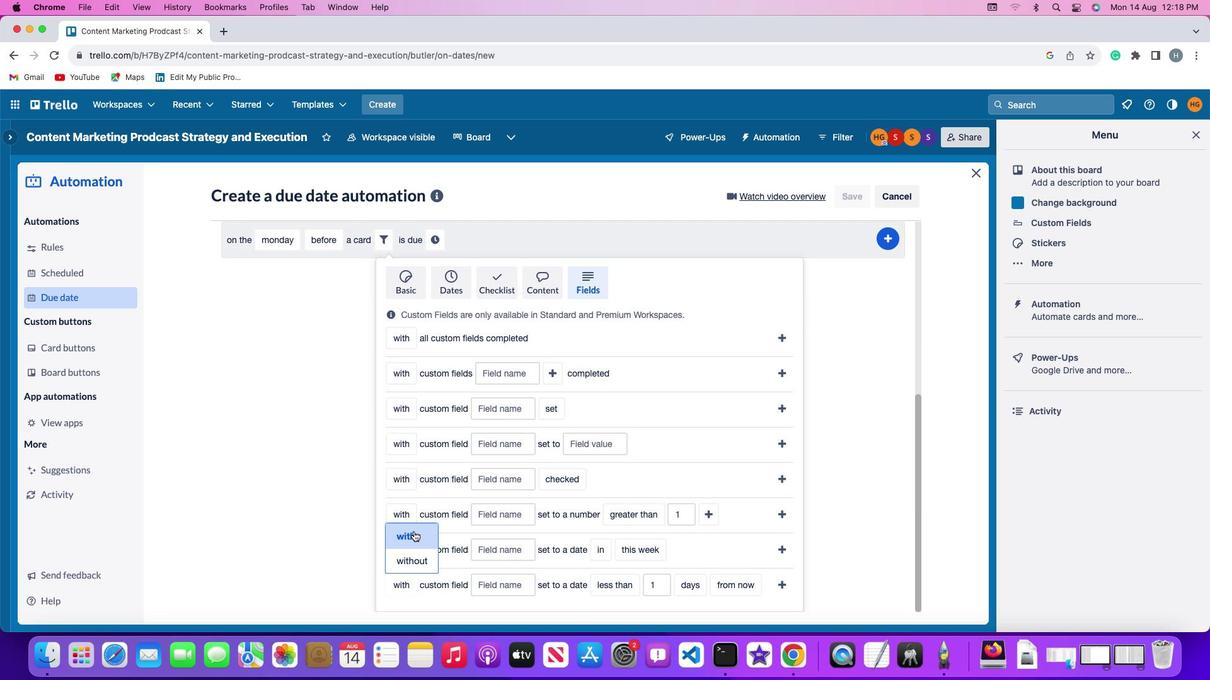 
Action: Mouse moved to (489, 586)
Screenshot: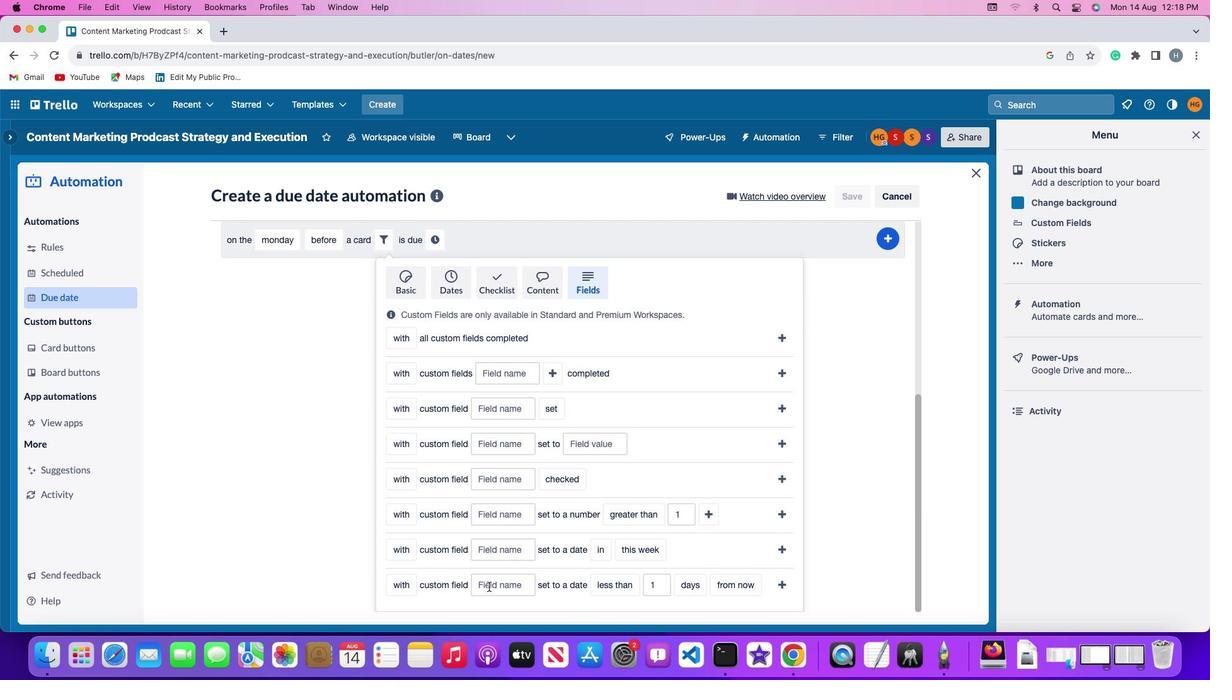 
Action: Mouse pressed left at (489, 586)
Screenshot: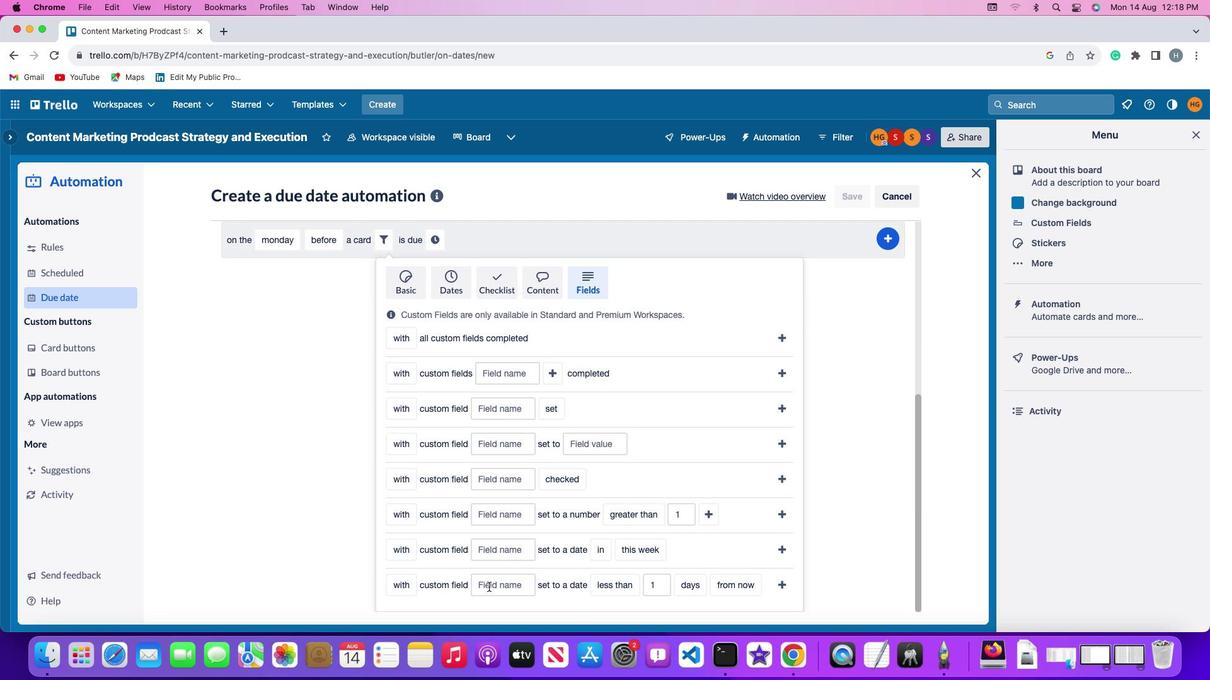 
Action: Mouse moved to (491, 584)
Screenshot: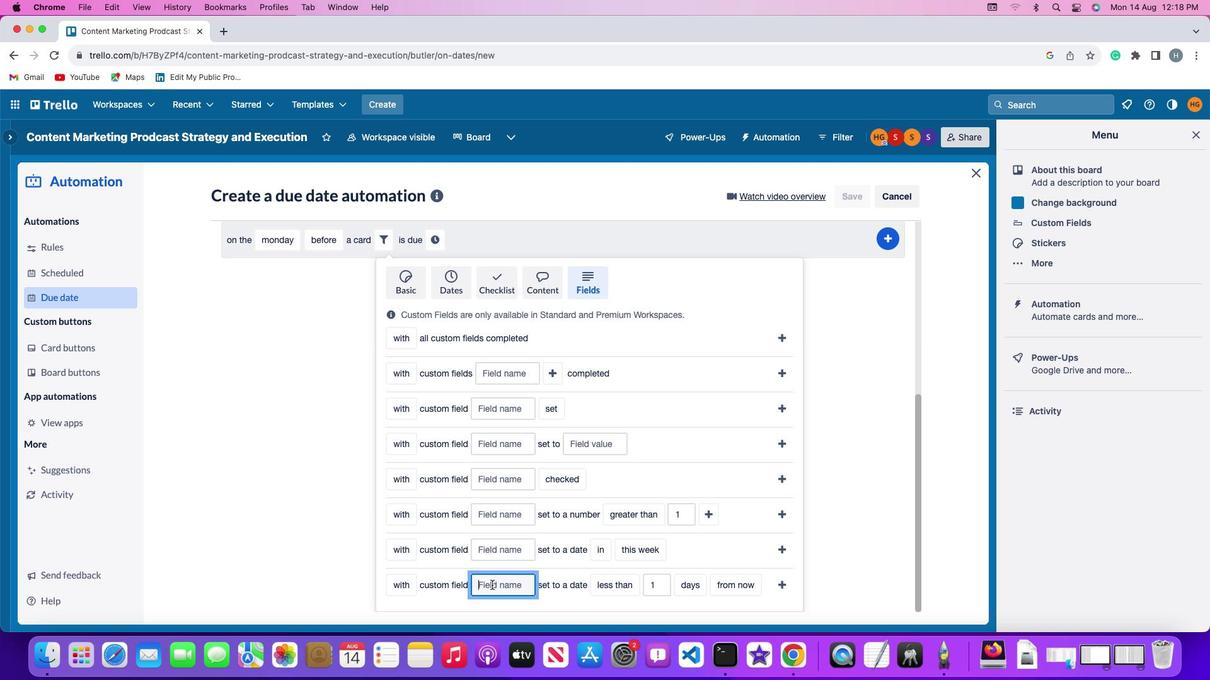 
Action: Key pressed Key.shift'R''e''s''u''m''e'
Screenshot: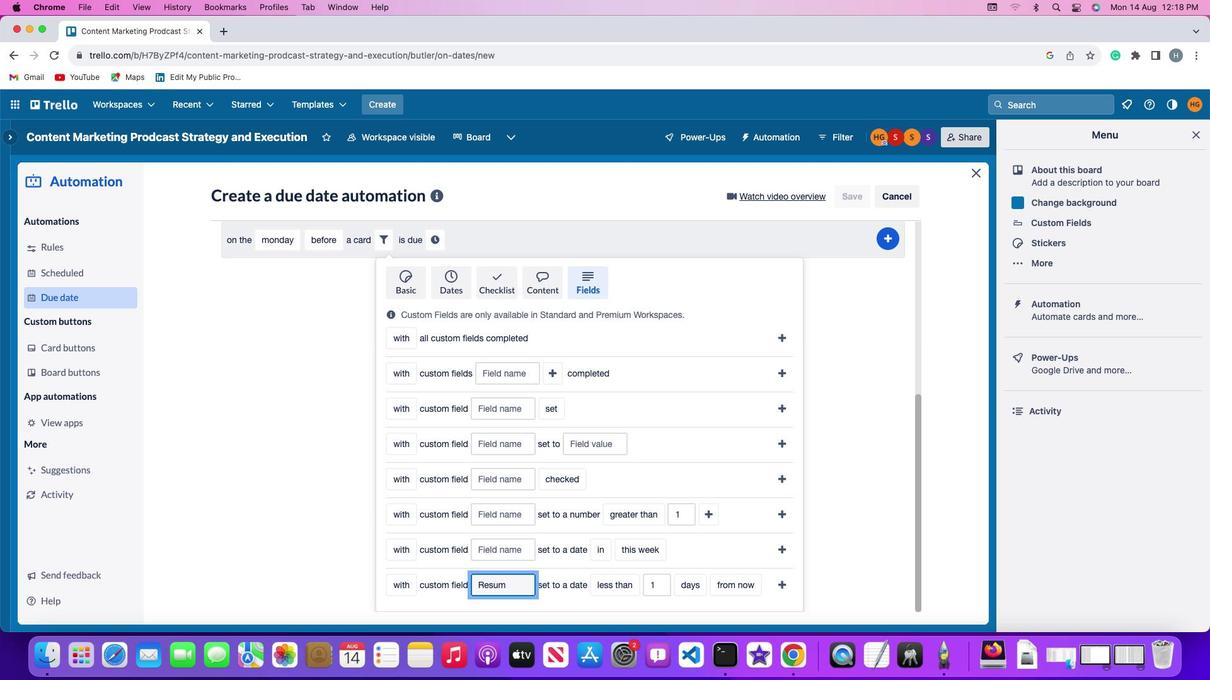 
Action: Mouse moved to (602, 588)
Screenshot: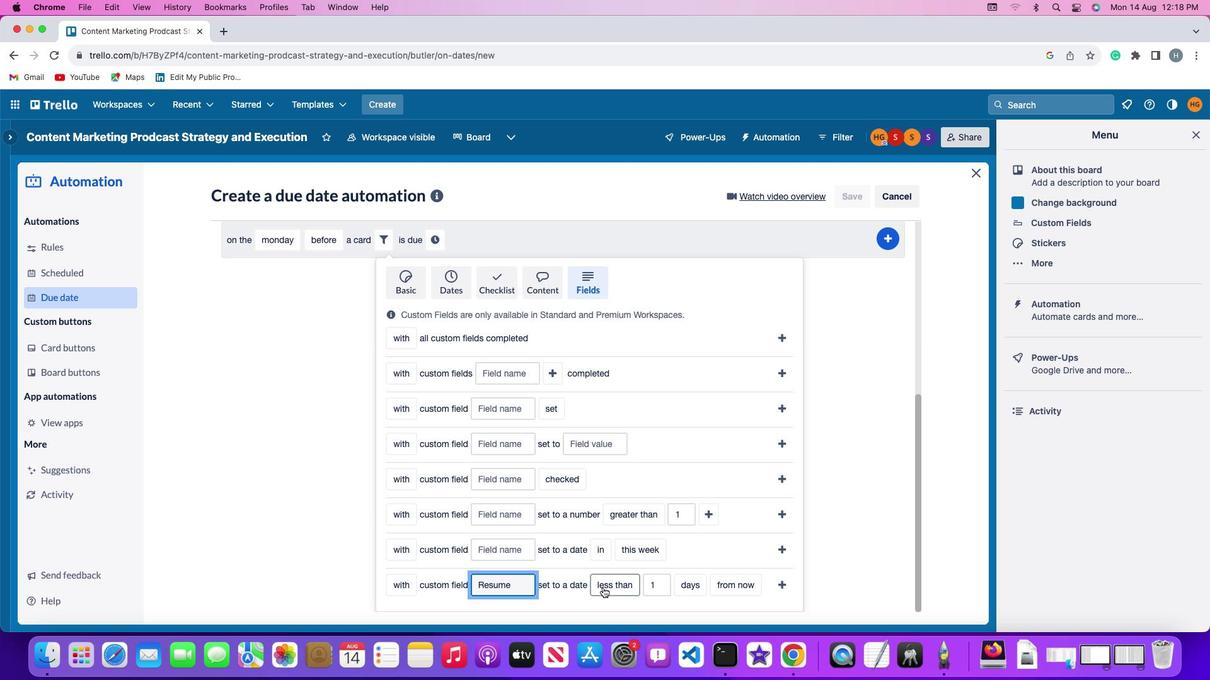 
Action: Mouse pressed left at (602, 588)
Screenshot: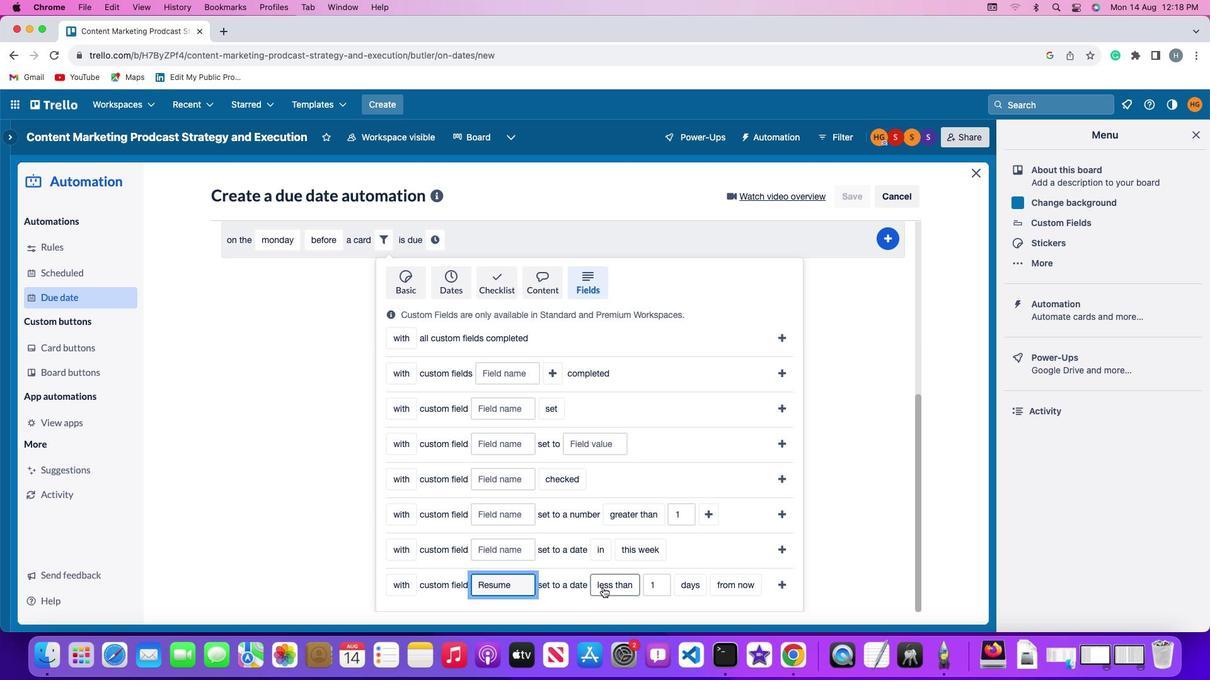 
Action: Mouse moved to (616, 494)
Screenshot: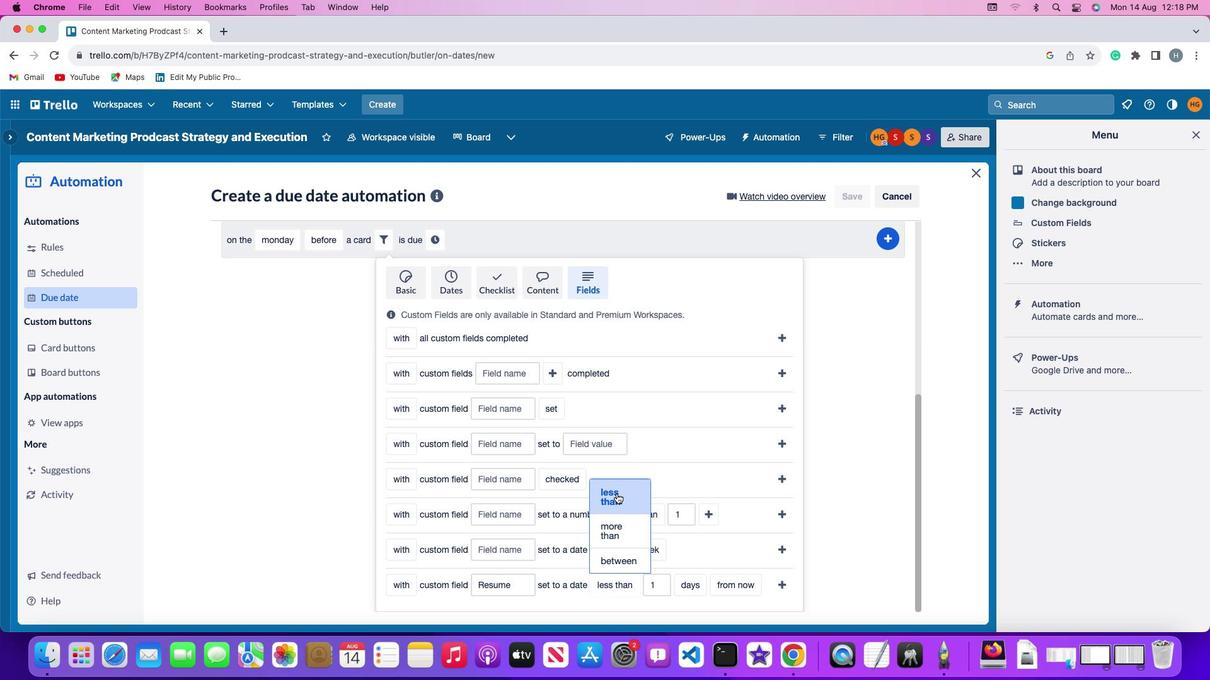 
Action: Mouse pressed left at (616, 494)
Screenshot: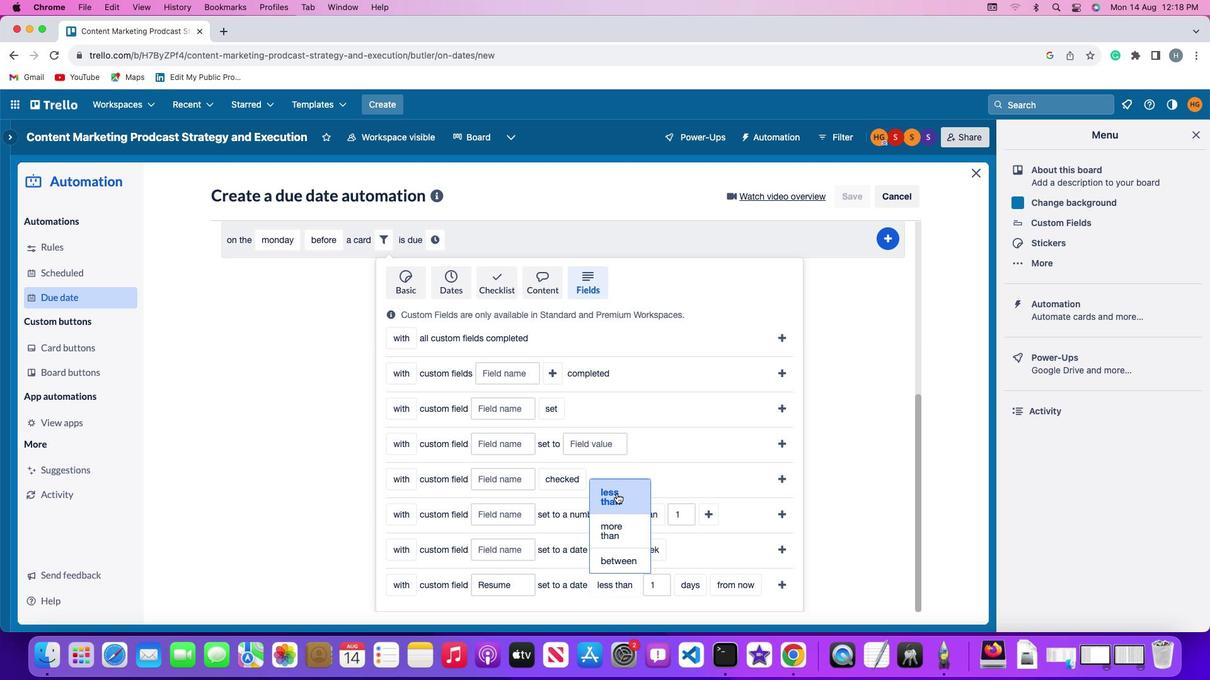 
Action: Mouse moved to (666, 579)
Screenshot: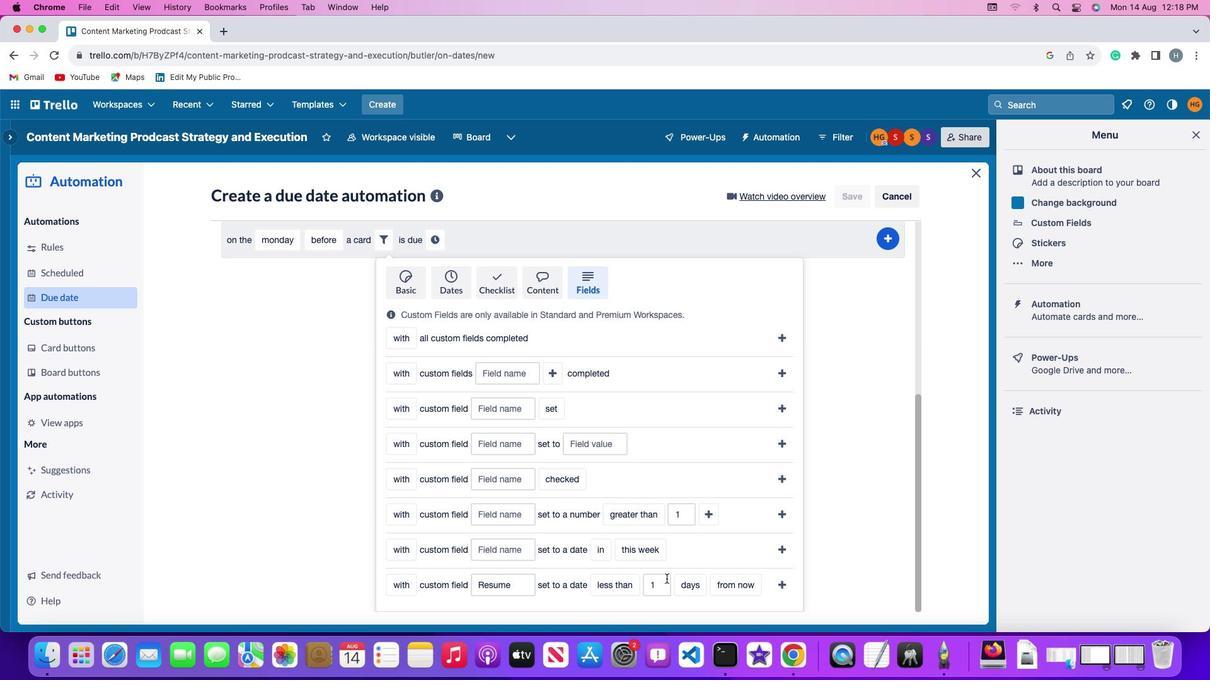 
Action: Mouse pressed left at (666, 579)
Screenshot: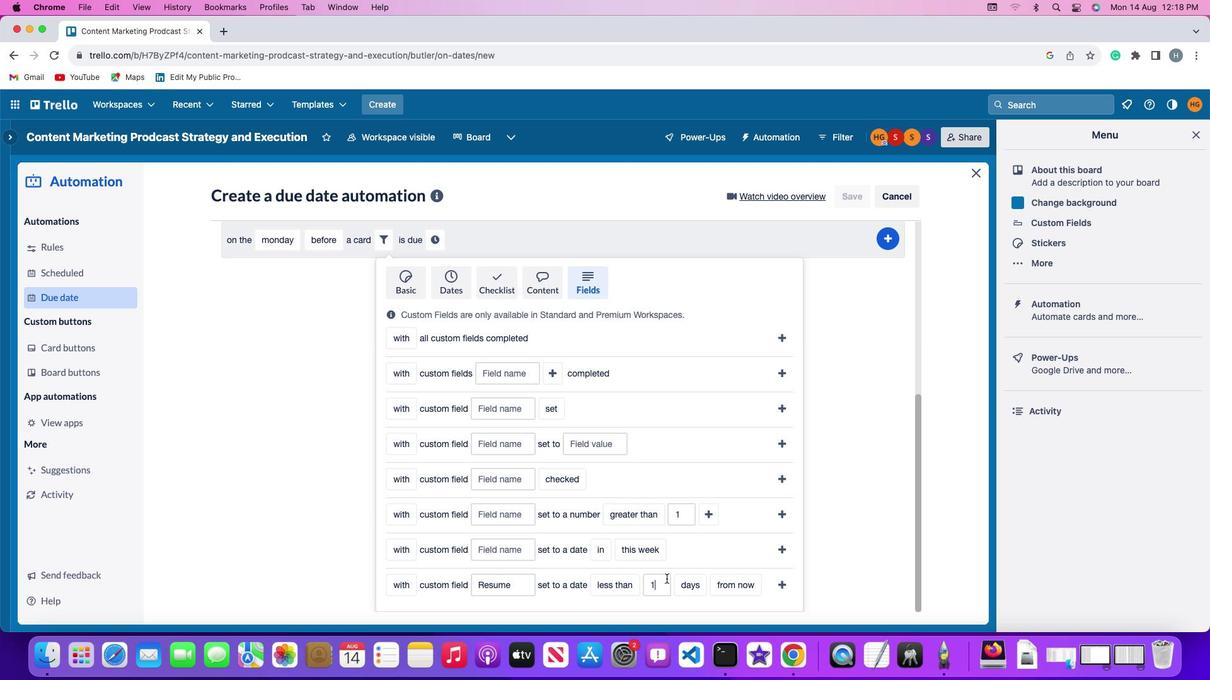 
Action: Mouse moved to (666, 577)
Screenshot: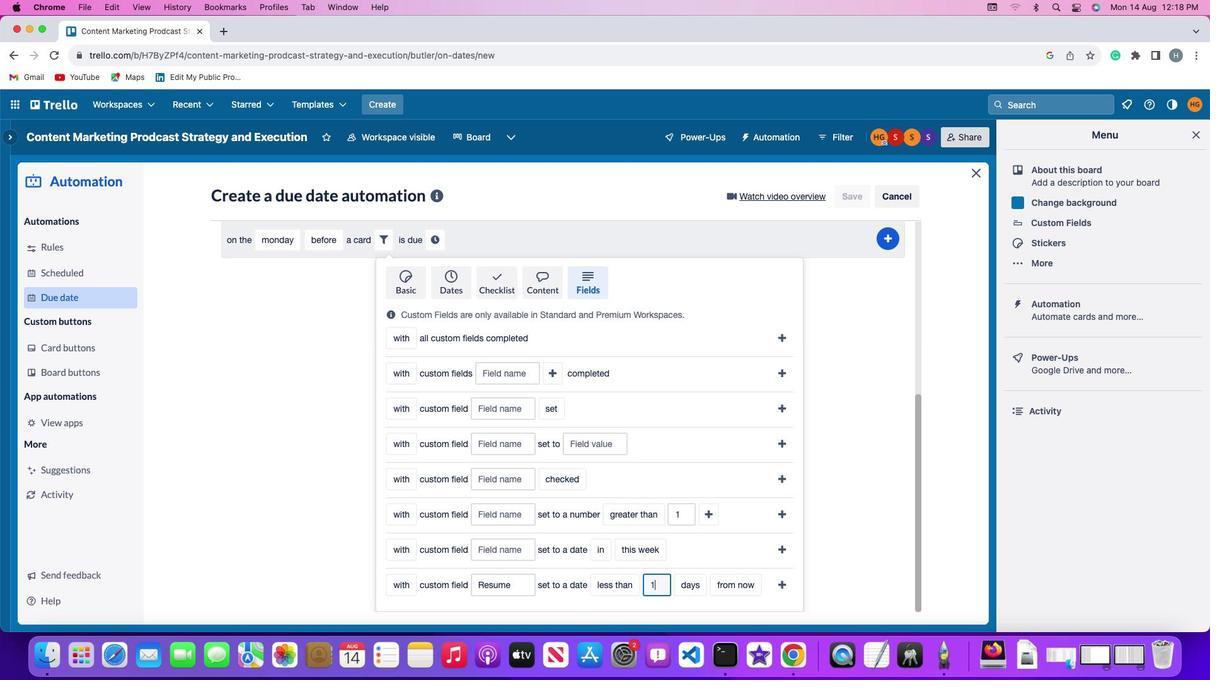 
Action: Key pressed Key.backspace
Screenshot: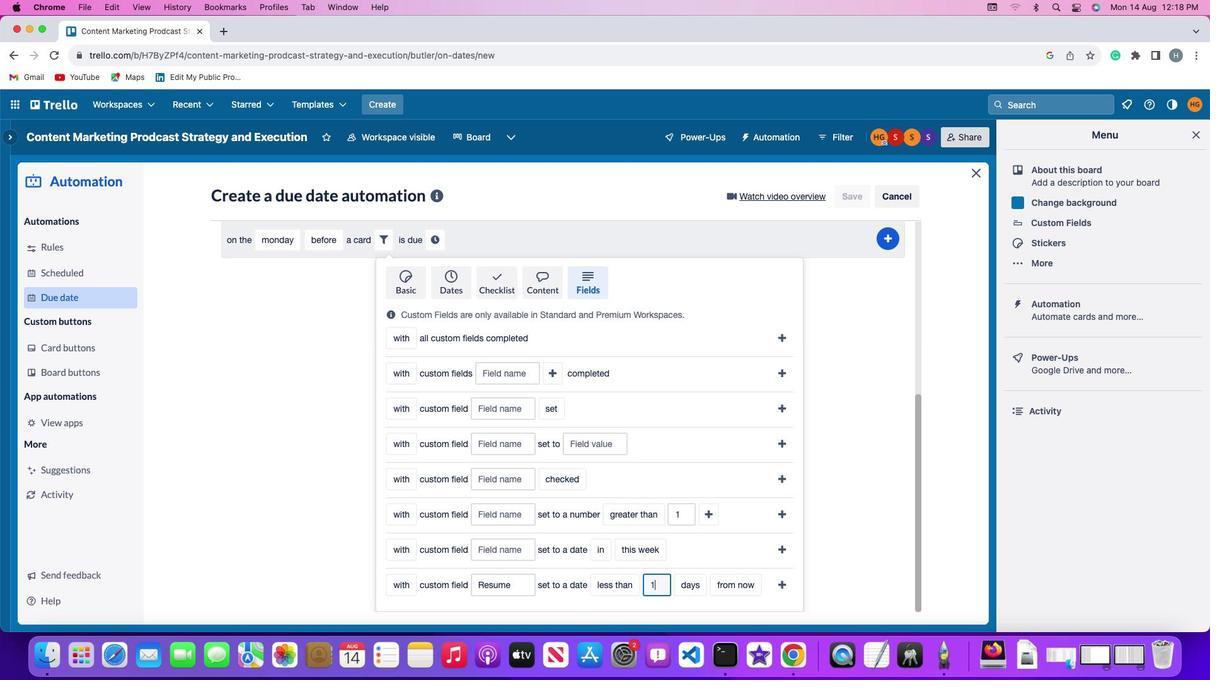 
Action: Mouse moved to (668, 577)
Screenshot: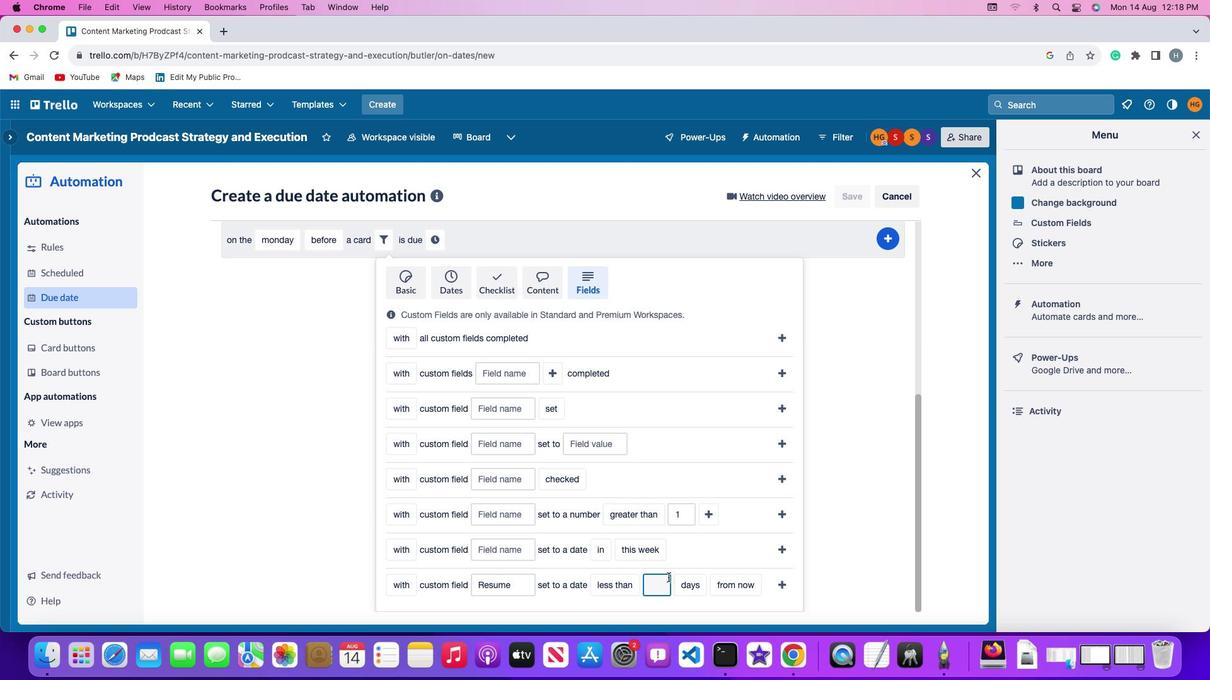 
Action: Key pressed '1'
Screenshot: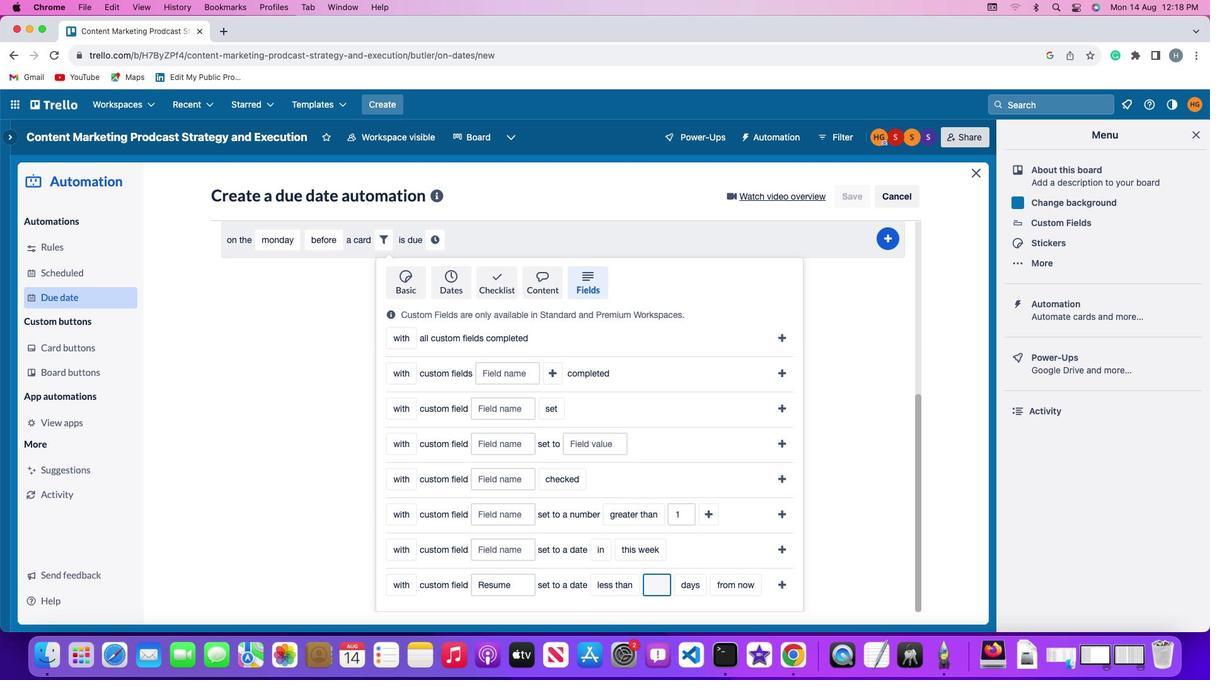 
Action: Mouse moved to (685, 584)
Screenshot: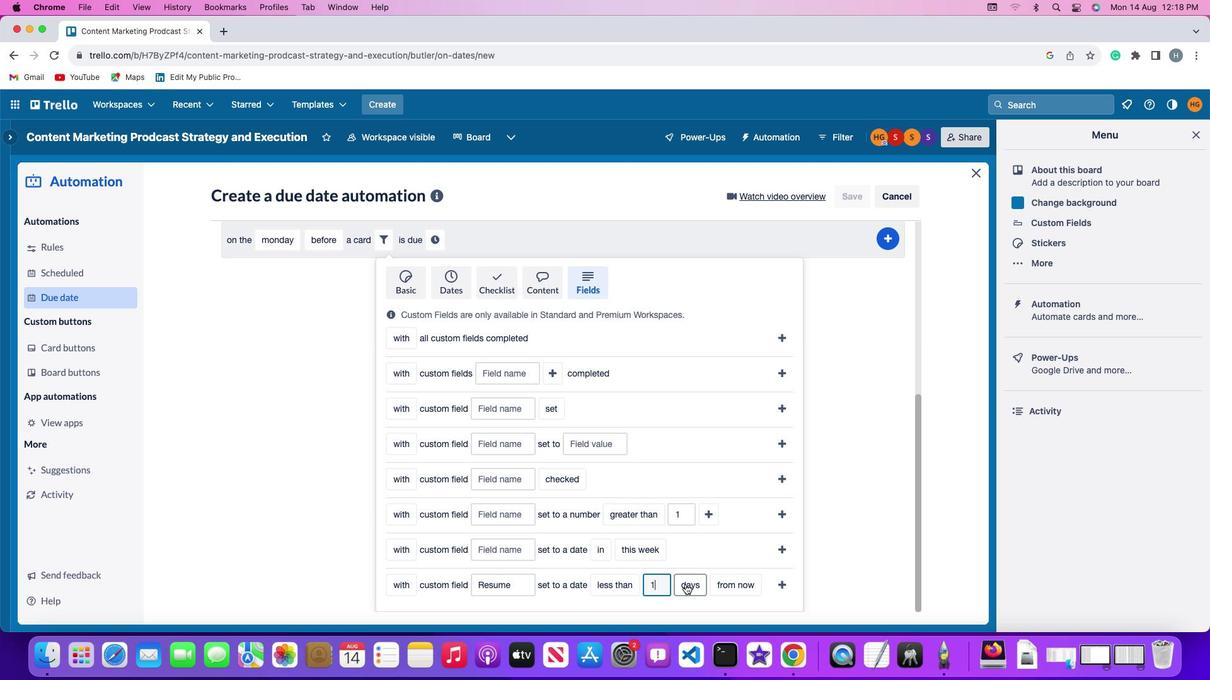 
Action: Mouse pressed left at (685, 584)
Screenshot: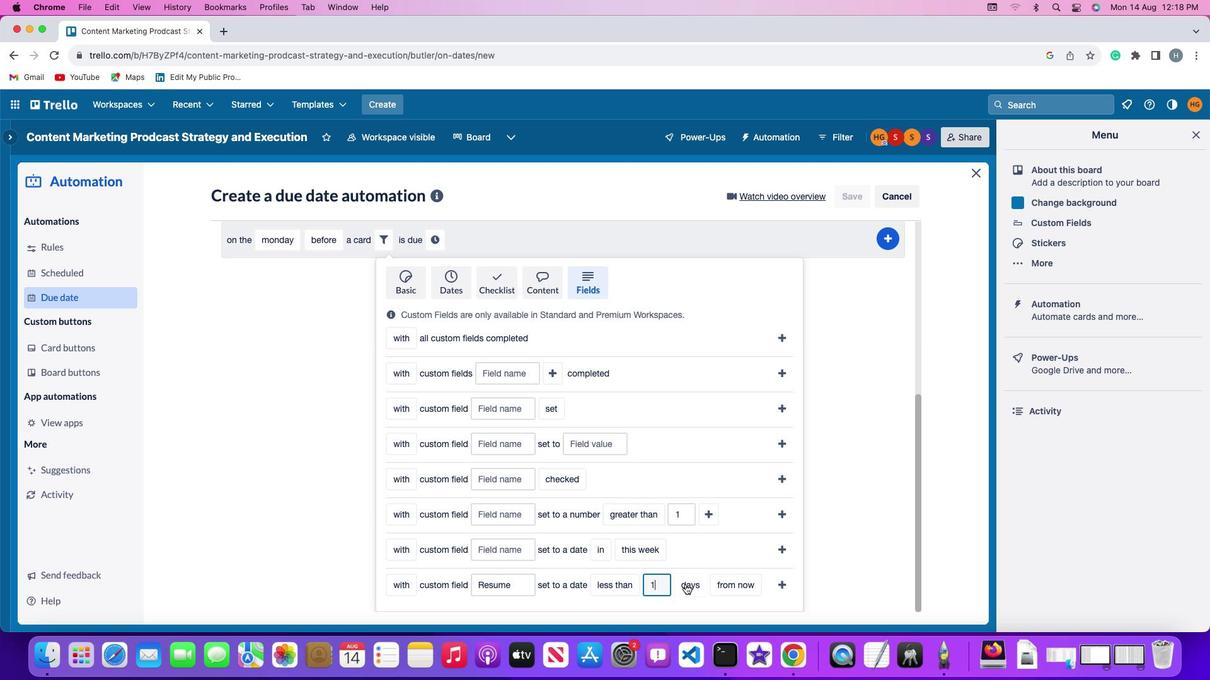 
Action: Mouse moved to (684, 536)
Screenshot: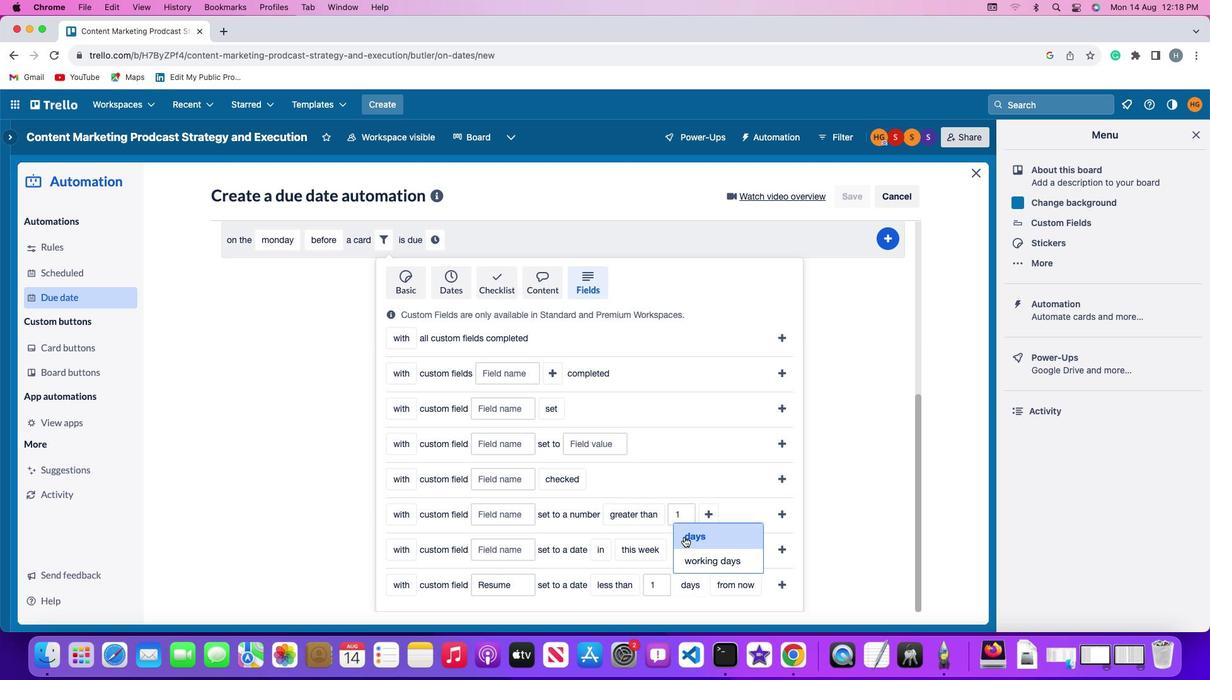 
Action: Mouse pressed left at (684, 536)
Screenshot: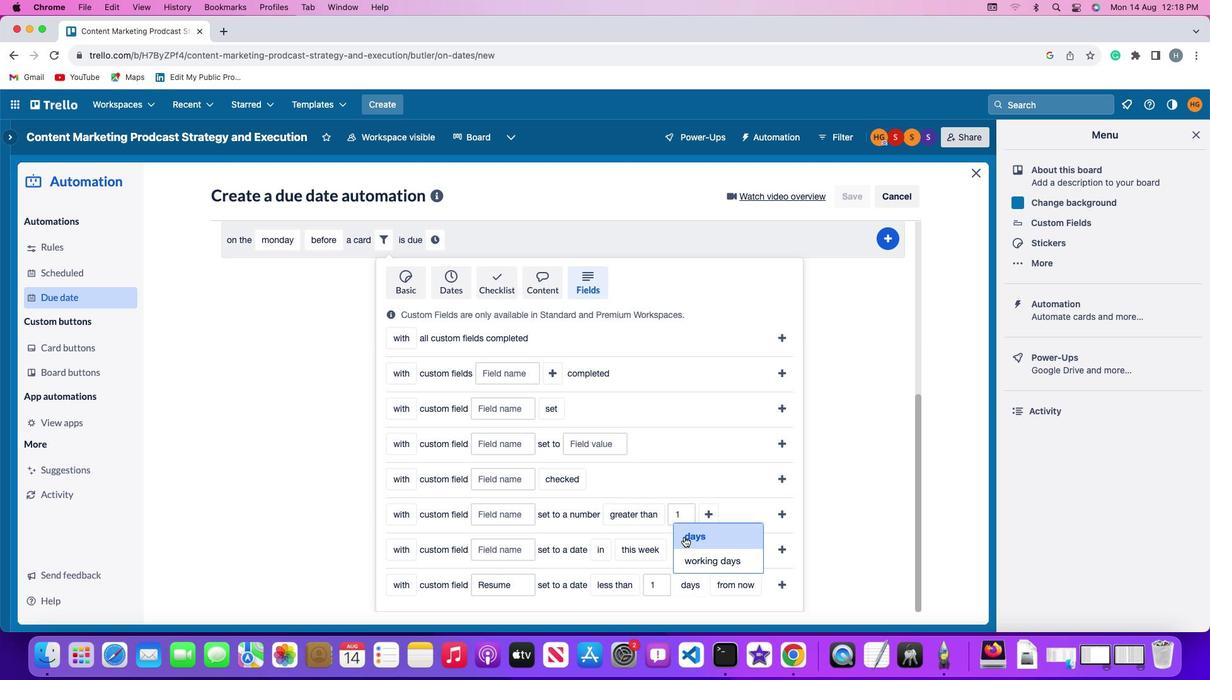 
Action: Mouse moved to (729, 579)
Screenshot: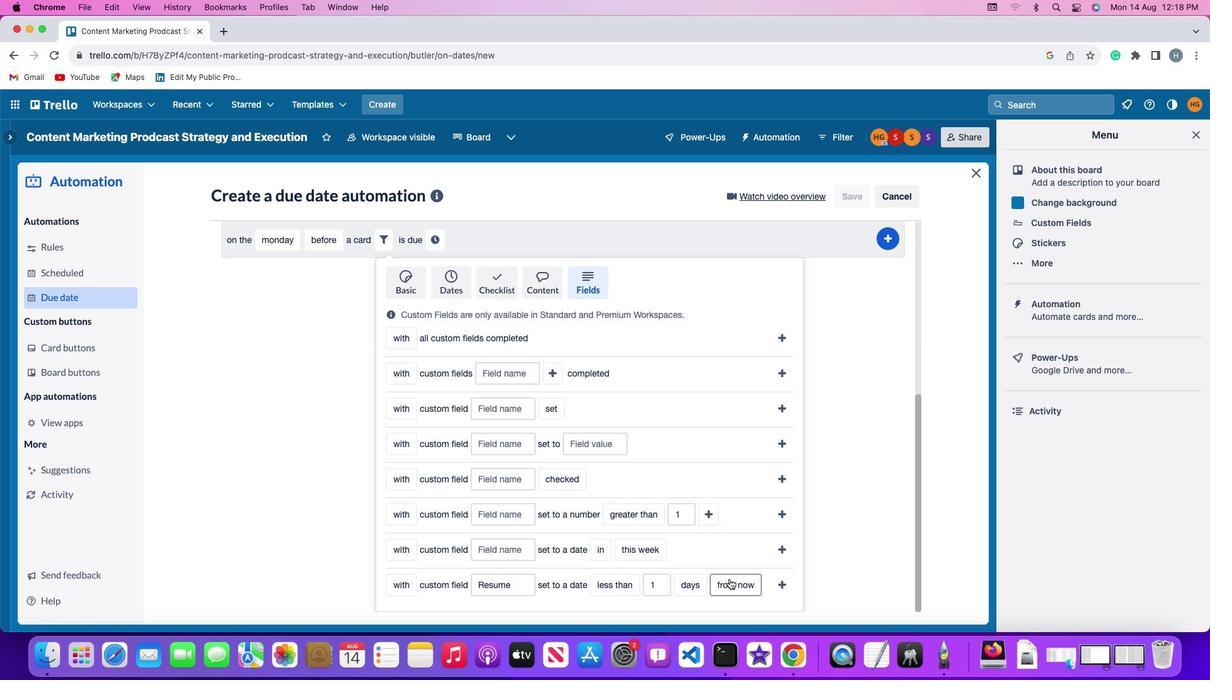 
Action: Mouse pressed left at (729, 579)
Screenshot: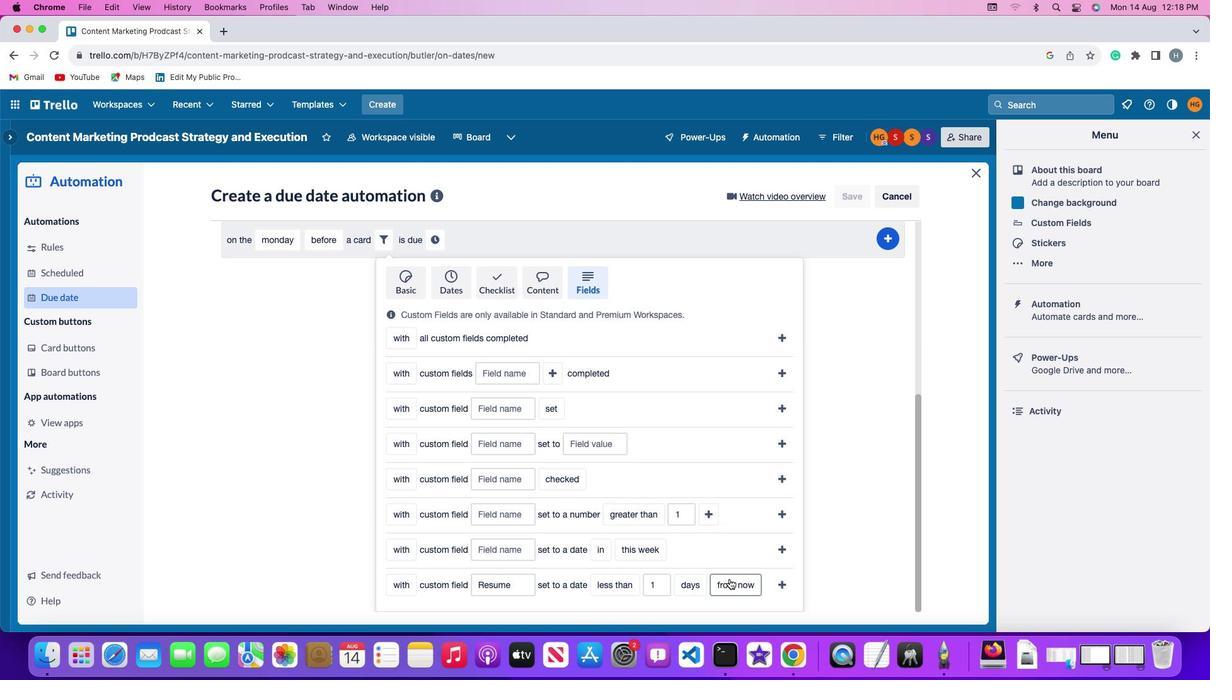 
Action: Mouse moved to (724, 563)
Screenshot: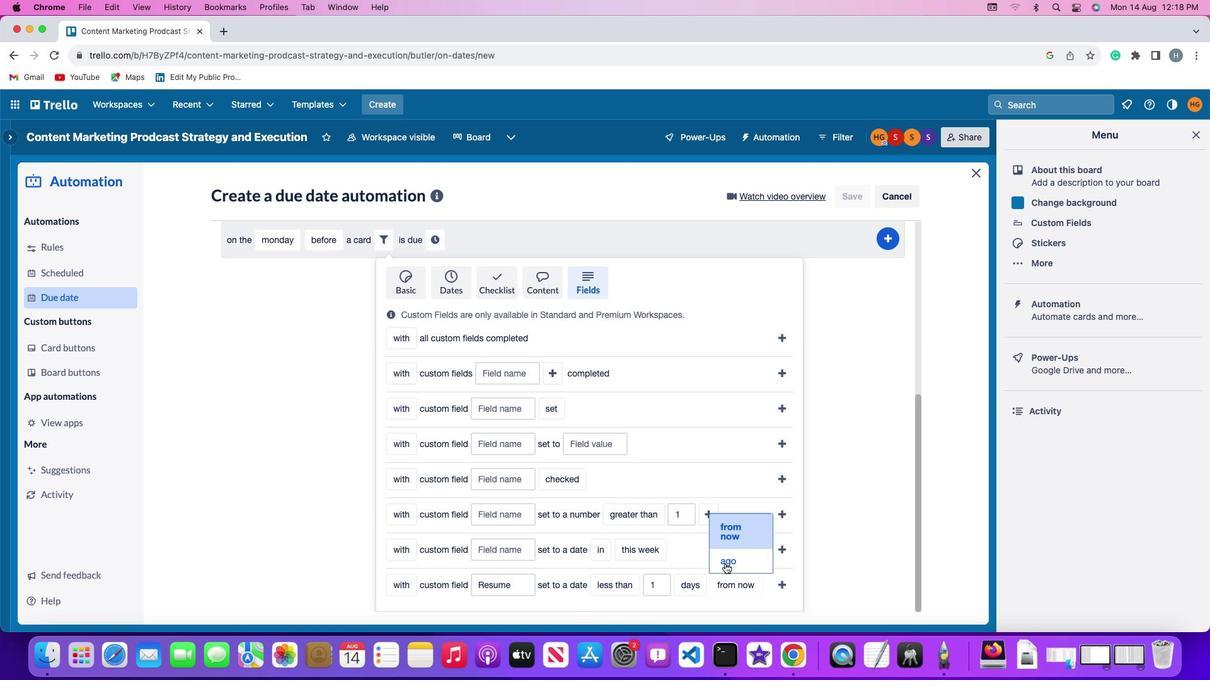 
Action: Mouse pressed left at (724, 563)
Screenshot: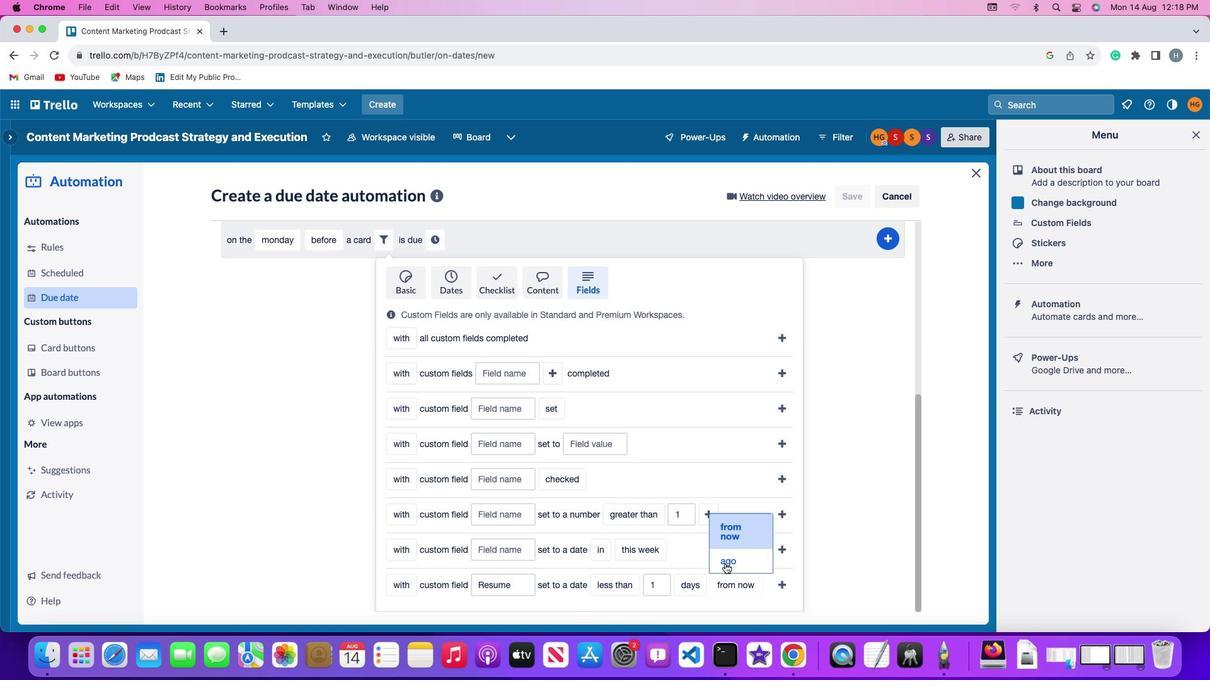 
Action: Mouse moved to (756, 585)
Screenshot: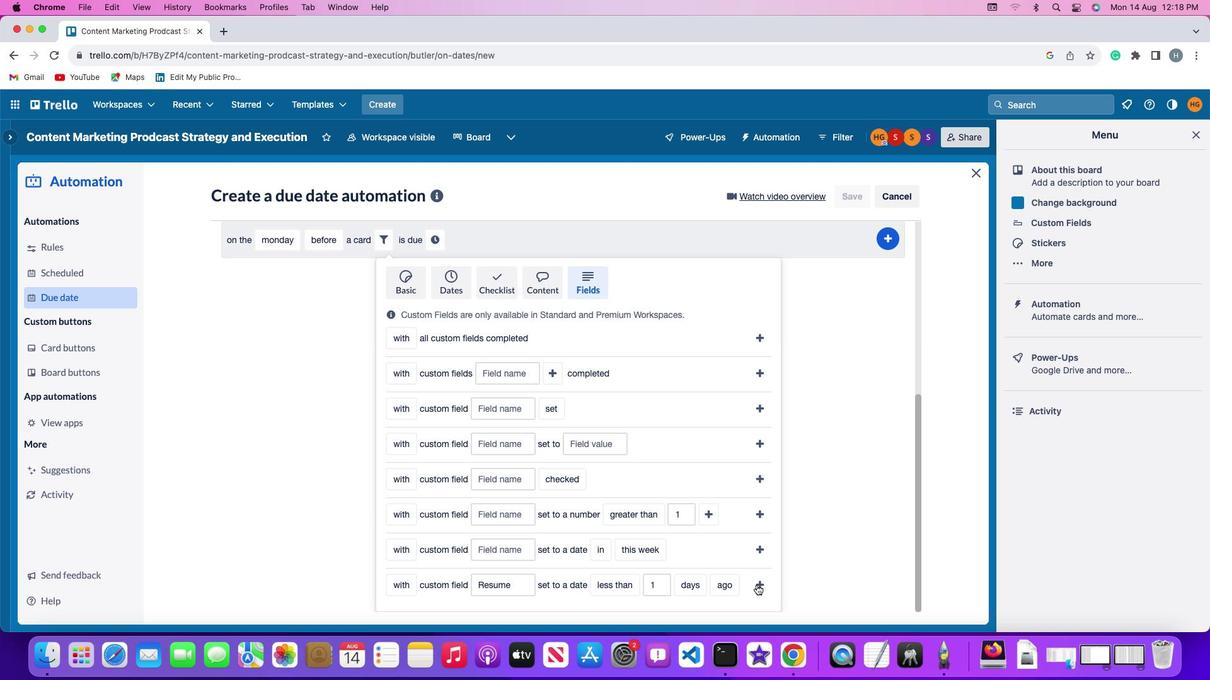 
Action: Mouse pressed left at (756, 585)
Screenshot: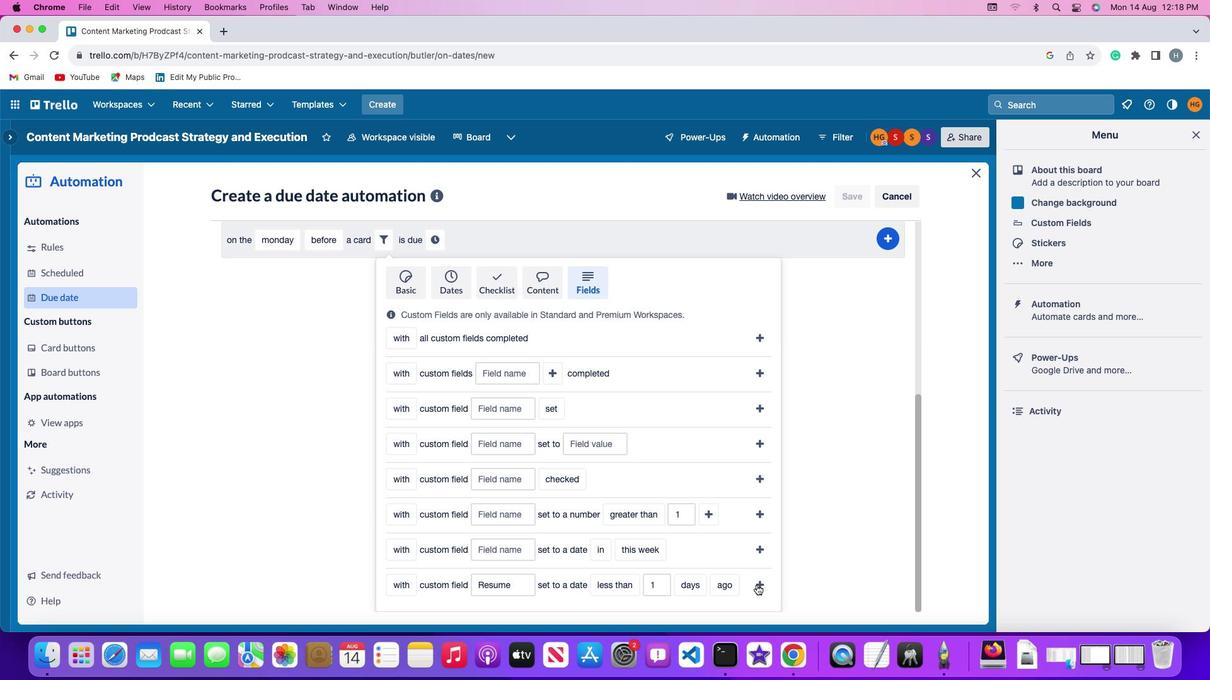 
Action: Mouse moved to (712, 555)
Screenshot: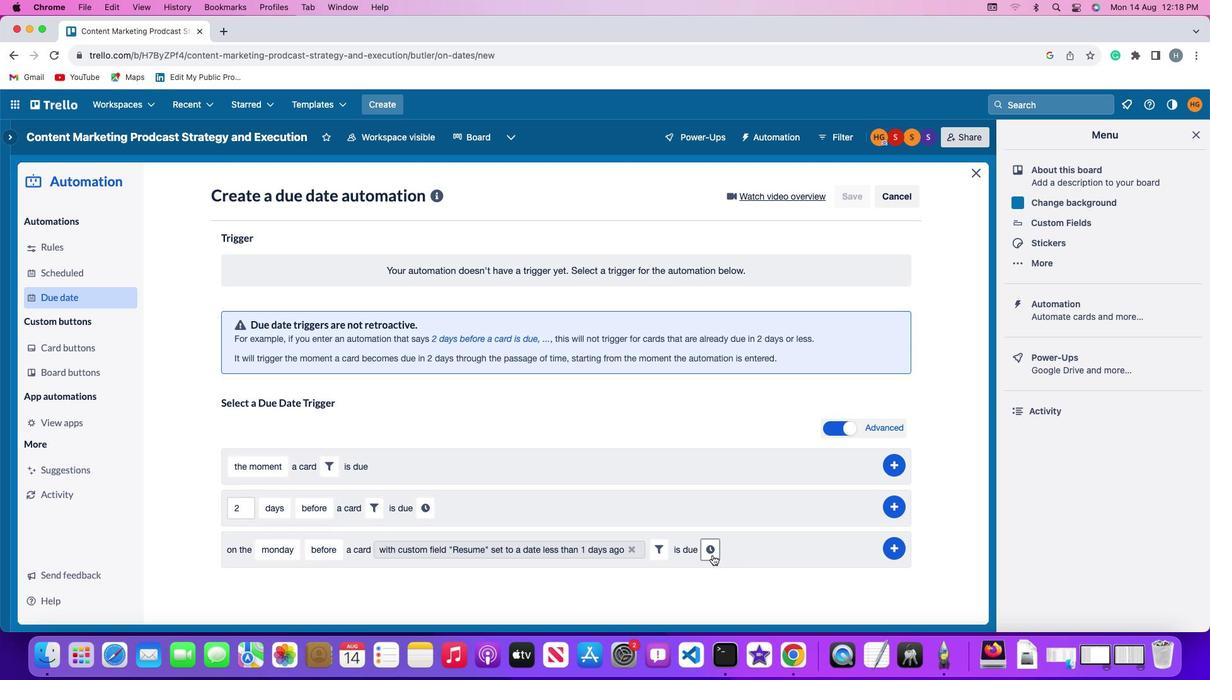 
Action: Mouse pressed left at (712, 555)
Screenshot: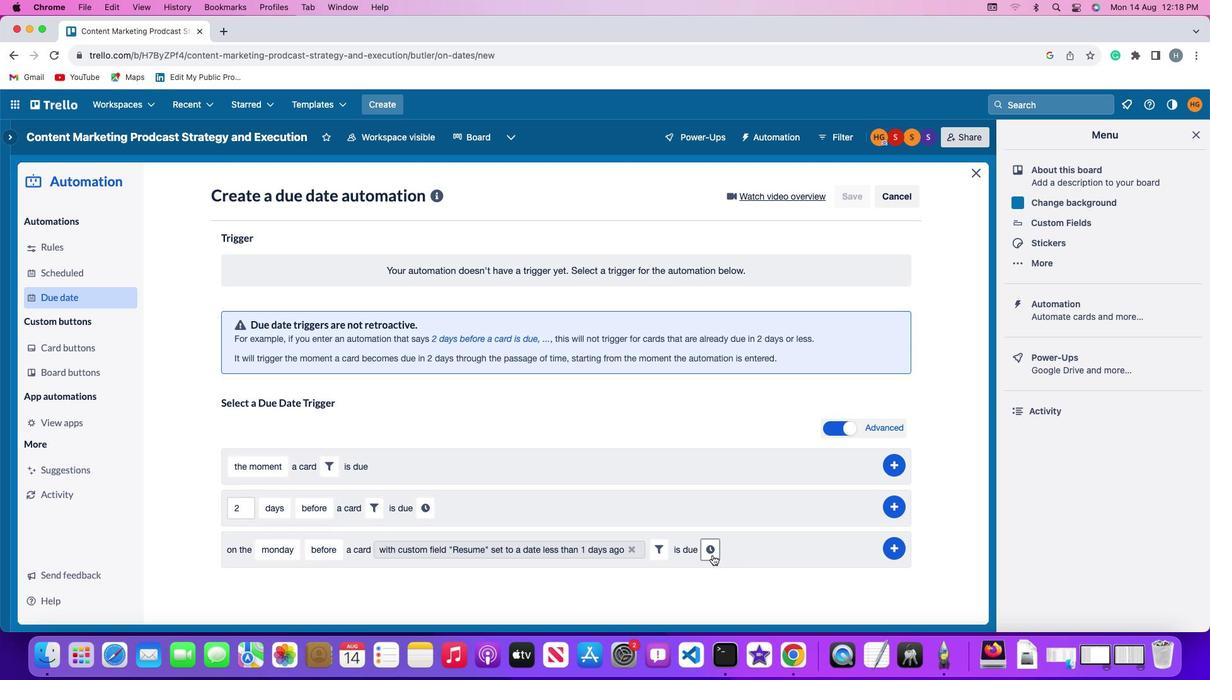 
Action: Mouse moved to (737, 553)
Screenshot: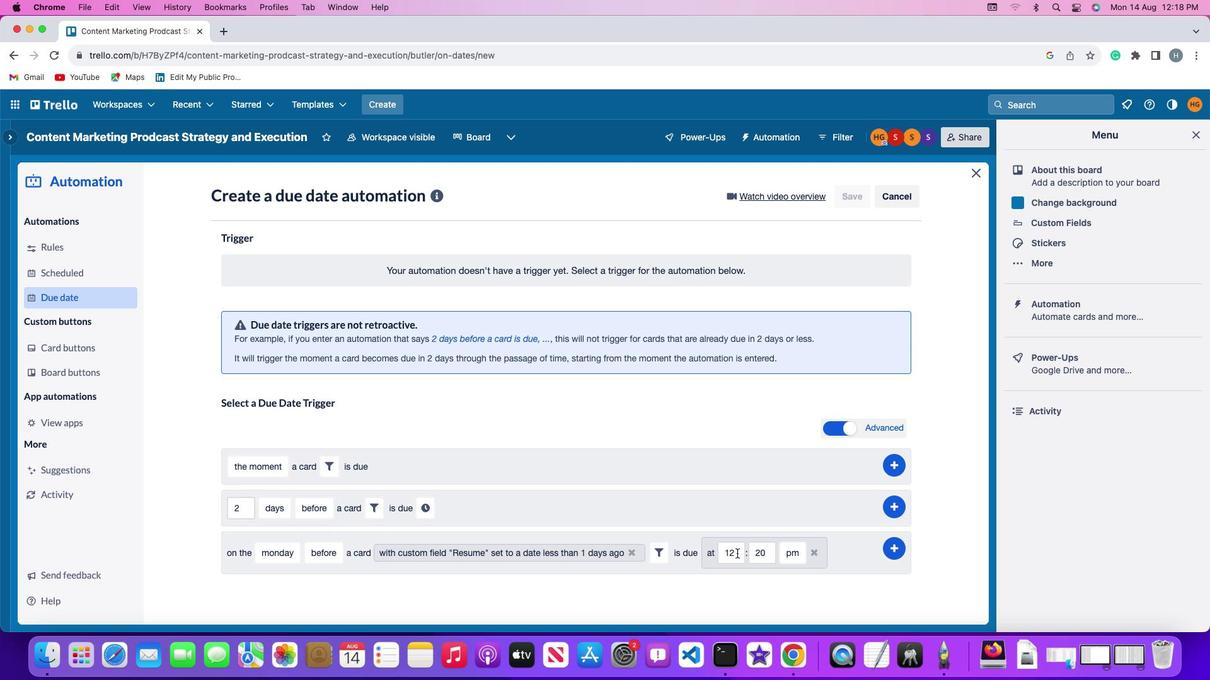 
Action: Mouse pressed left at (737, 553)
Screenshot: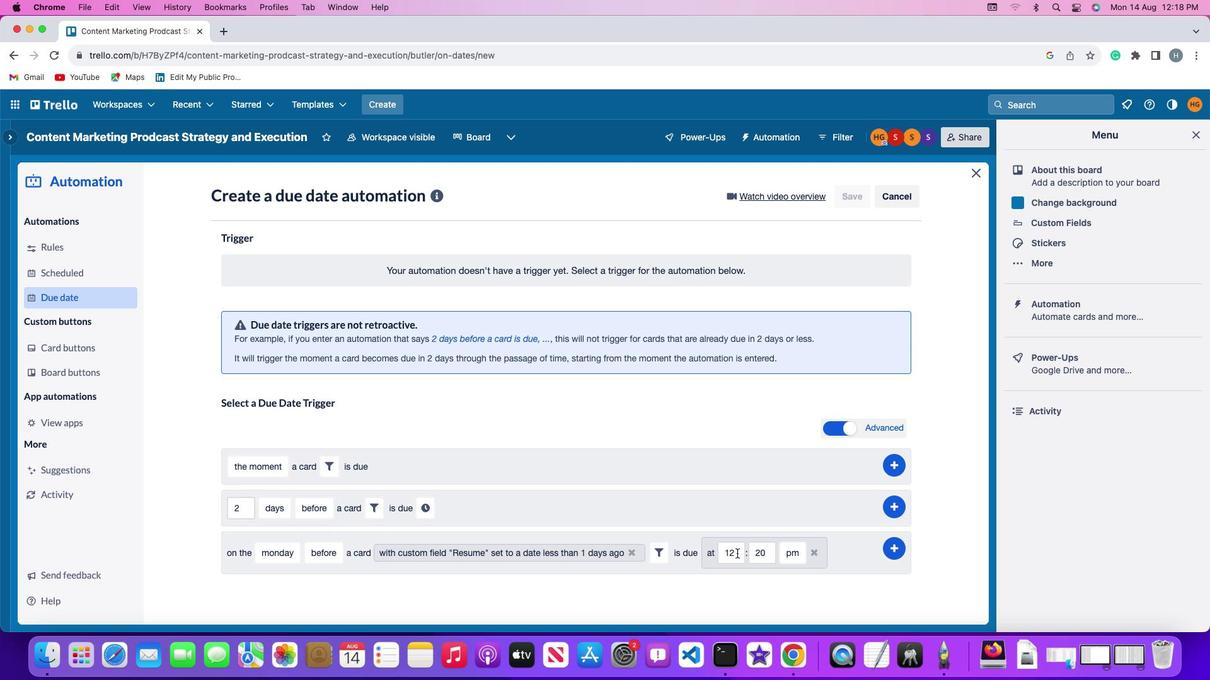 
Action: Mouse moved to (737, 553)
Screenshot: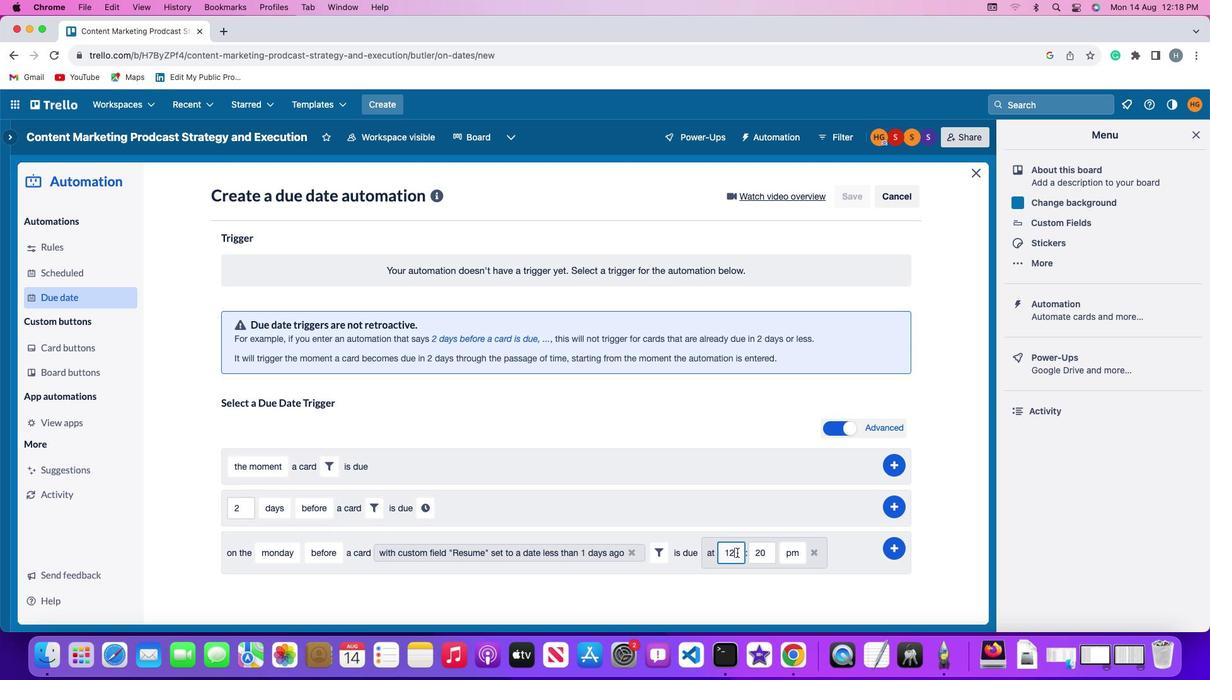 
Action: Key pressed Key.backspaceKey.backspace'1''1'
Screenshot: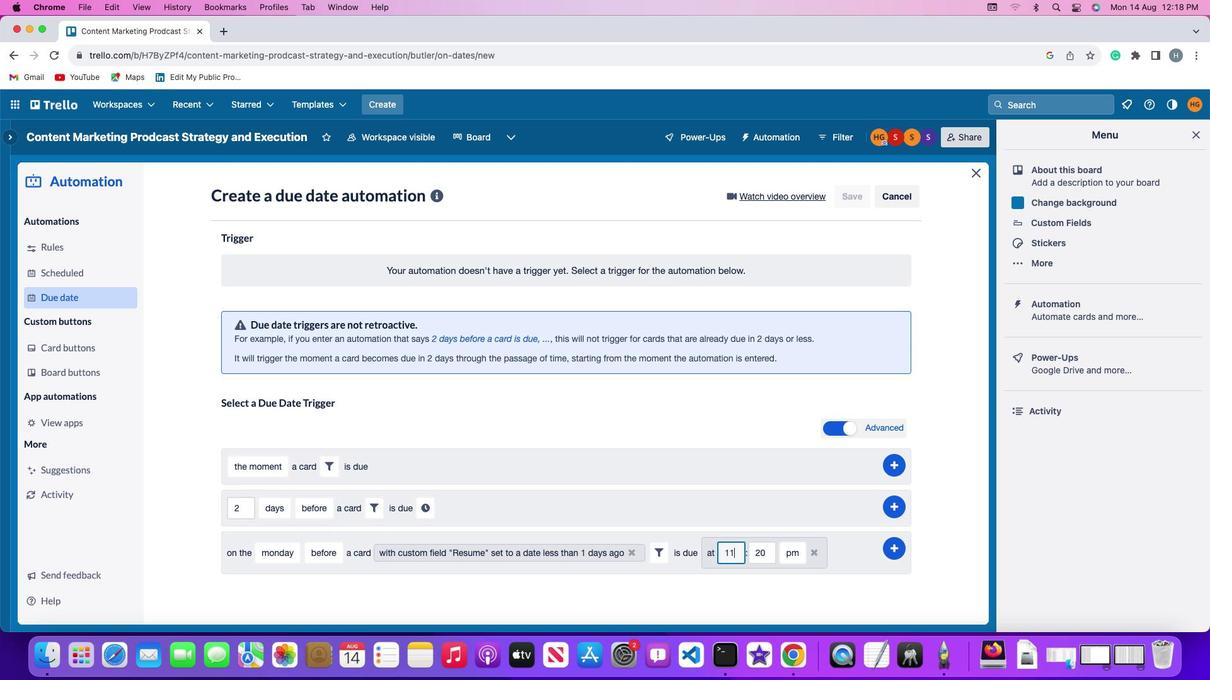 
Action: Mouse moved to (767, 553)
Screenshot: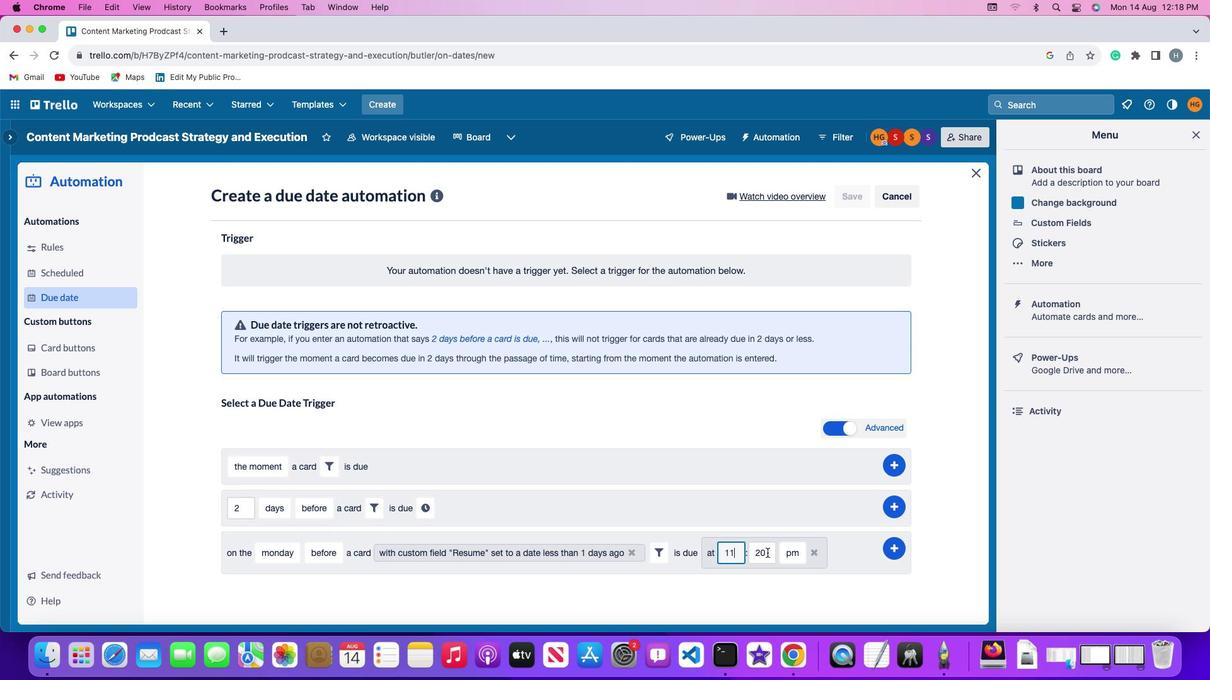 
Action: Mouse pressed left at (767, 553)
Screenshot: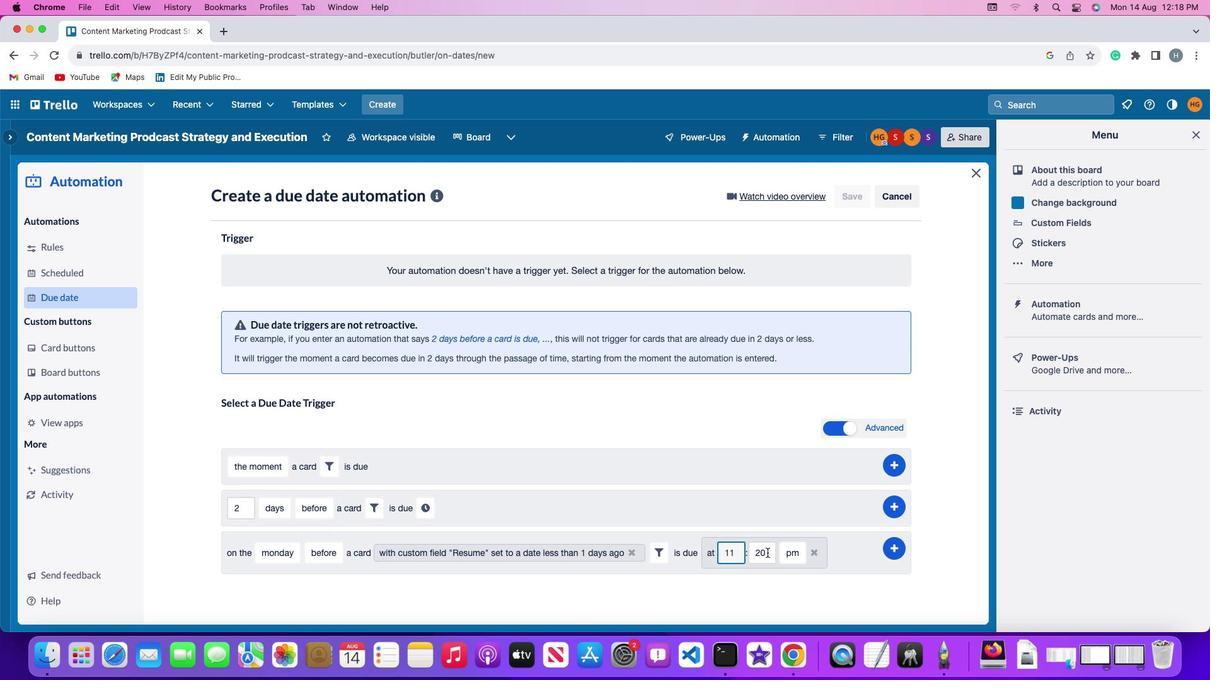 
Action: Key pressed Key.backspaceKey.backspaceKey.backspace'0''0'
Screenshot: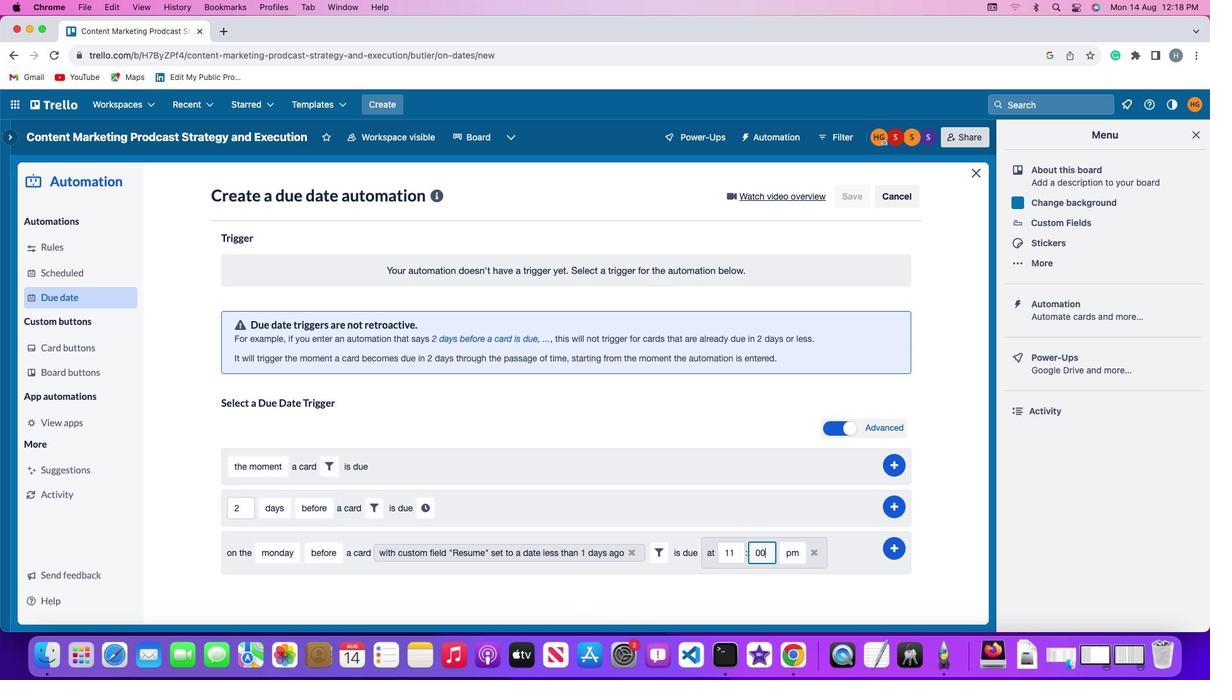 
Action: Mouse moved to (787, 554)
Screenshot: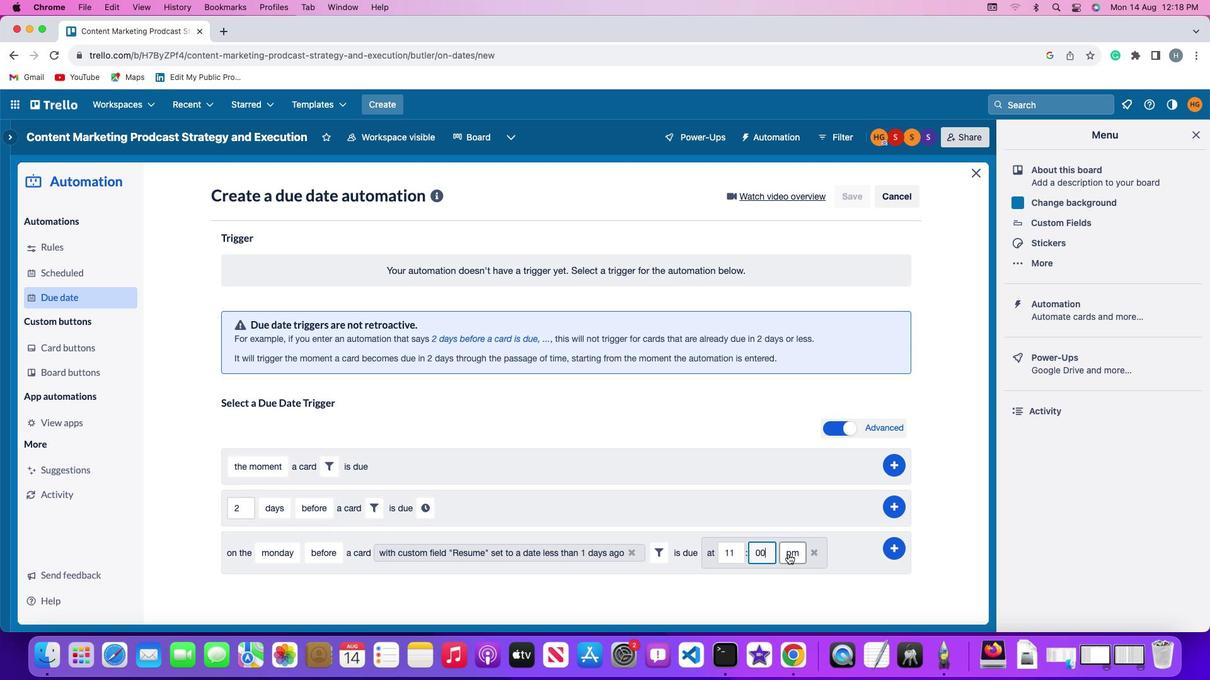 
Action: Mouse pressed left at (787, 554)
Screenshot: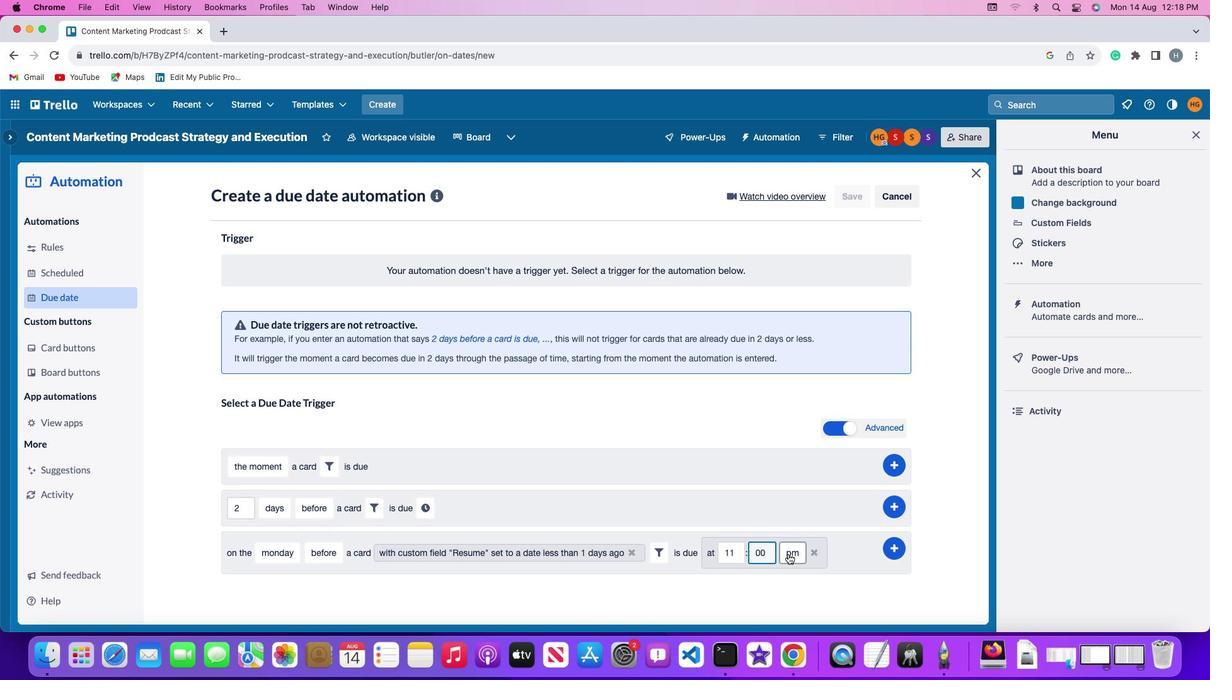 
Action: Mouse moved to (792, 577)
Screenshot: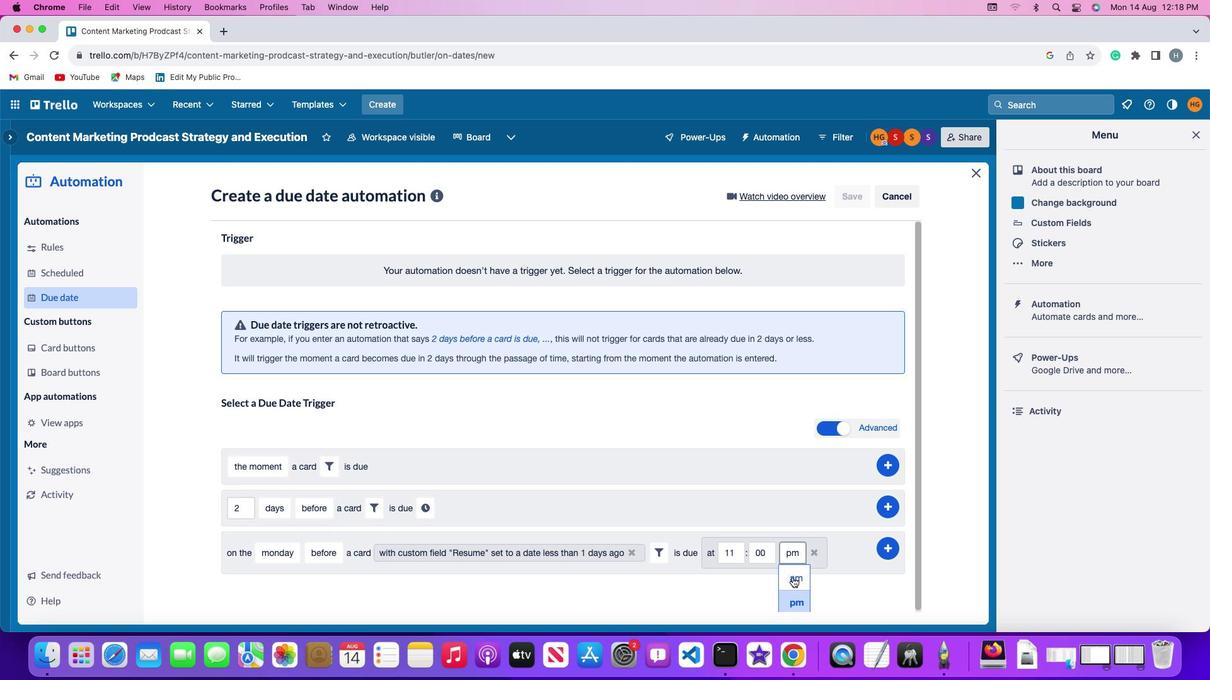 
Action: Mouse pressed left at (792, 577)
Screenshot: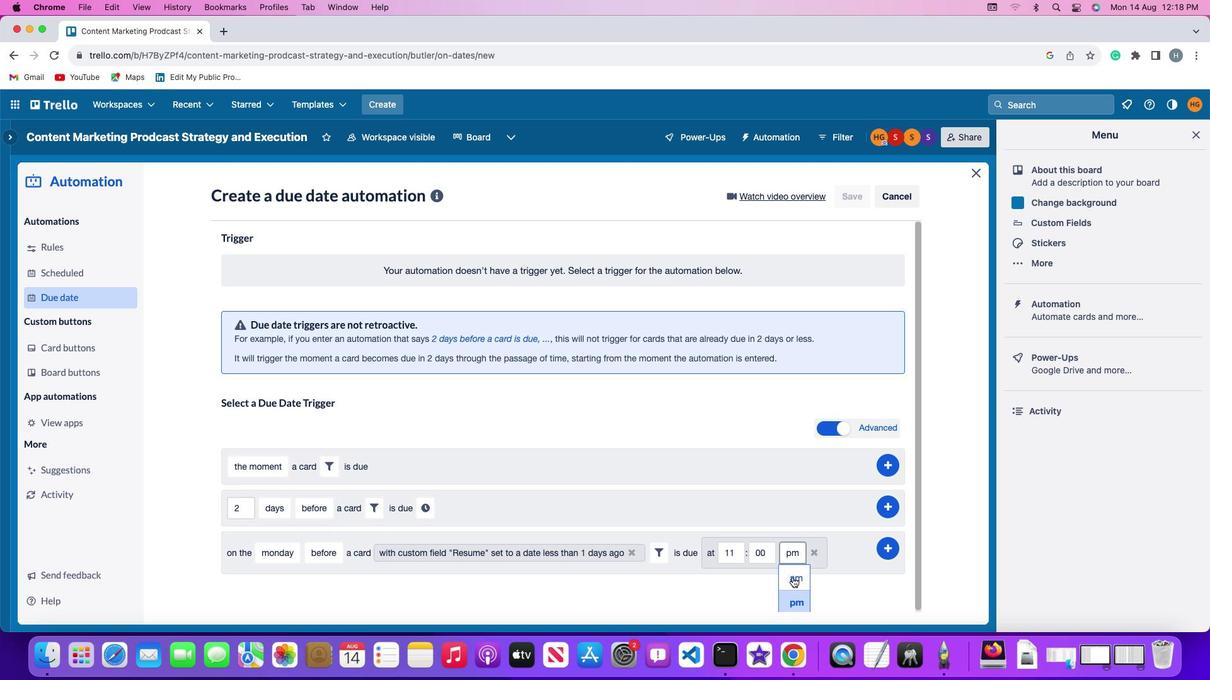 
Action: Mouse moved to (893, 548)
Screenshot: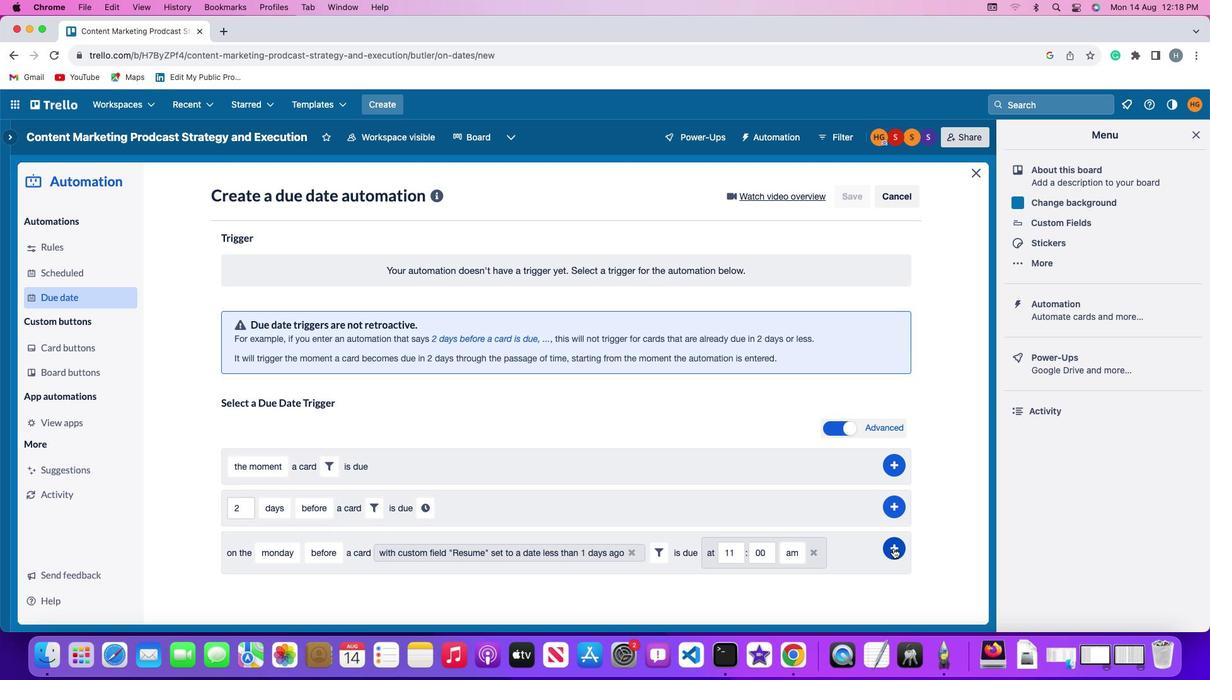 
Action: Mouse pressed left at (893, 548)
Screenshot: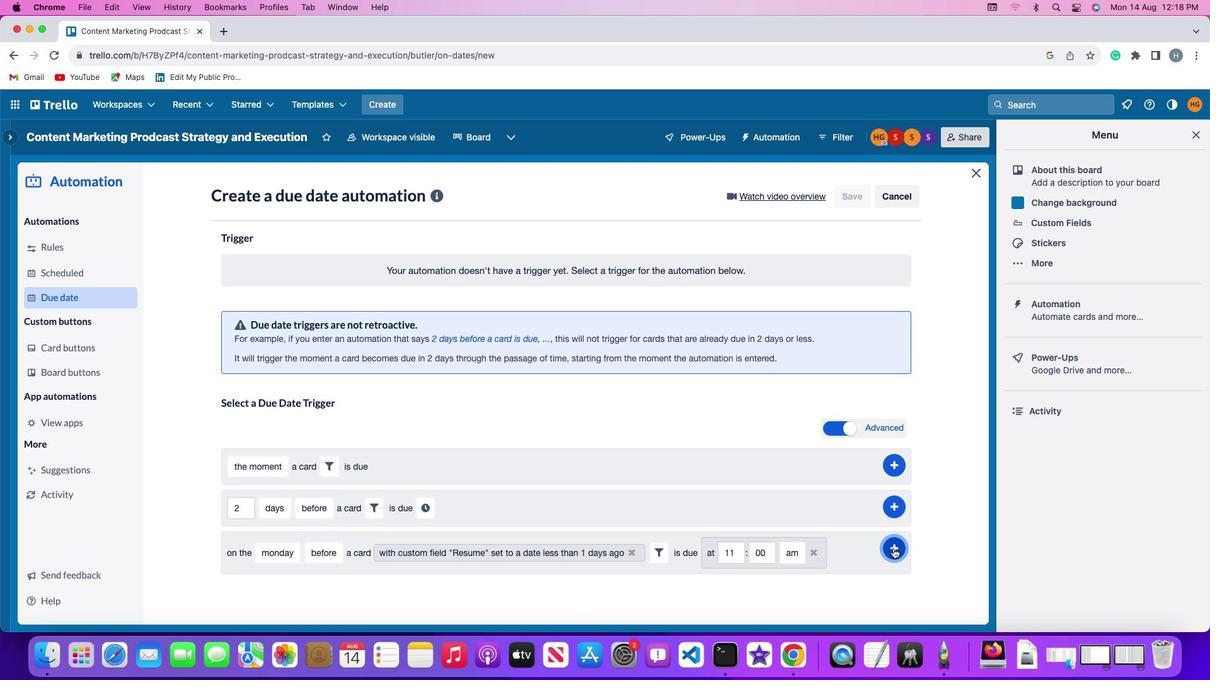 
Action: Mouse moved to (942, 454)
Screenshot: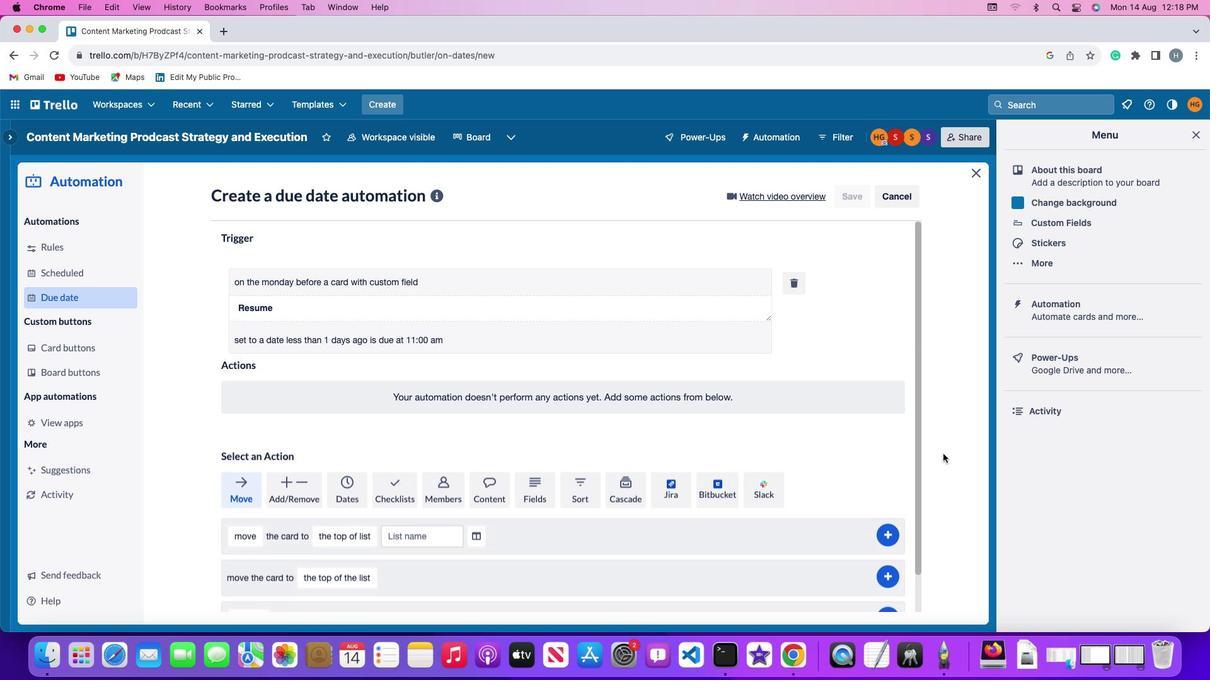 
